 Task: Create a due date automation trigger when advanced on, on the tuesday of the week a card is due add dates not starting today at 11:00 AM.
Action: Mouse moved to (956, 291)
Screenshot: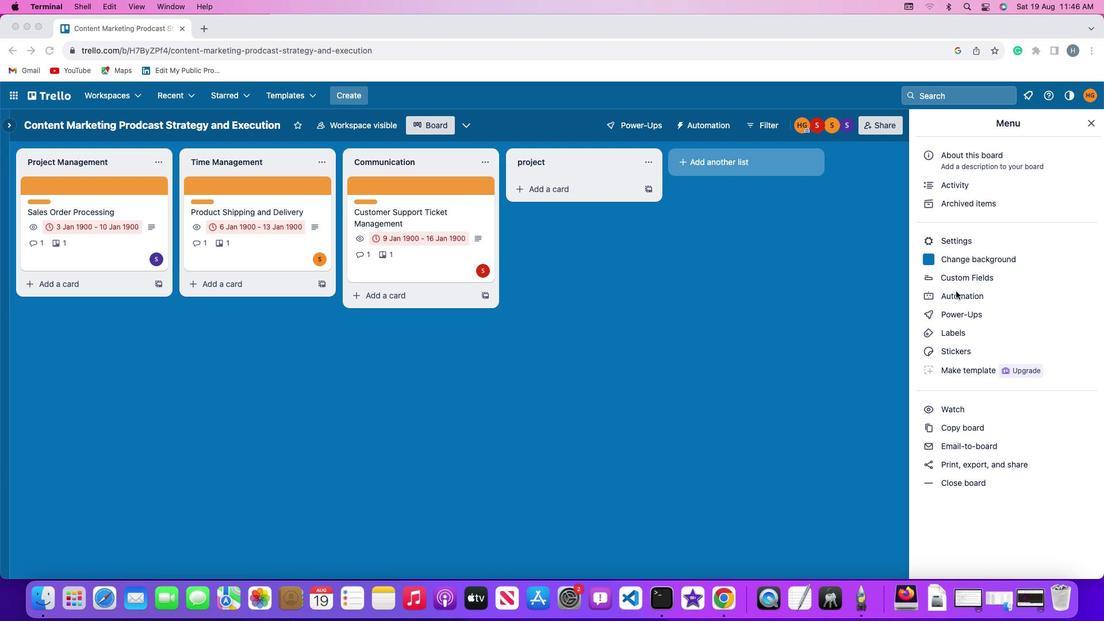 
Action: Mouse pressed left at (956, 291)
Screenshot: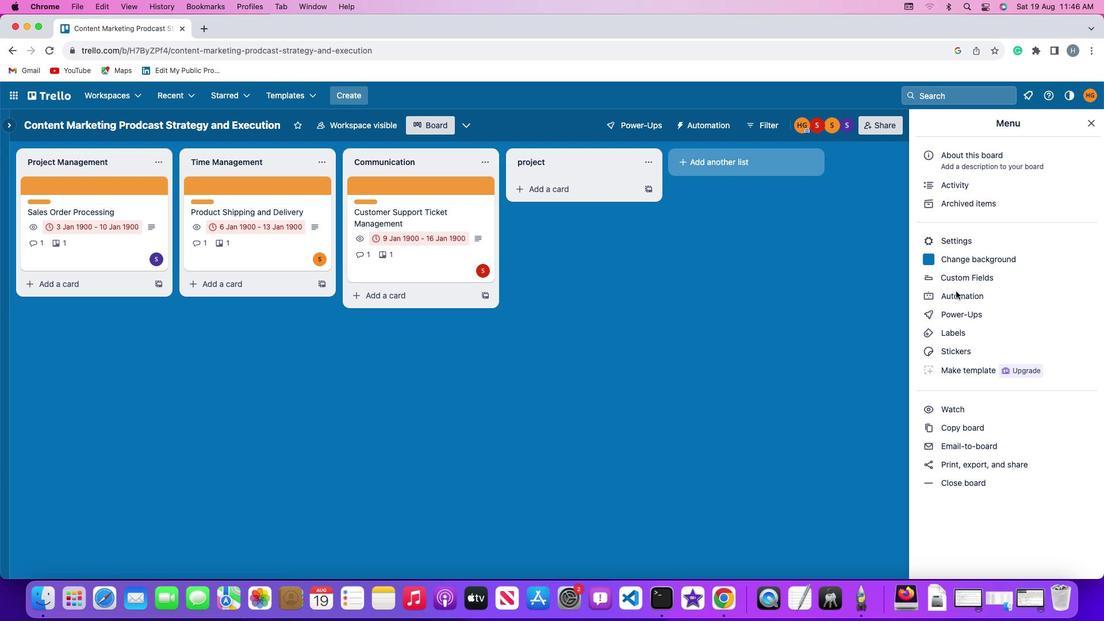 
Action: Mouse pressed left at (956, 291)
Screenshot: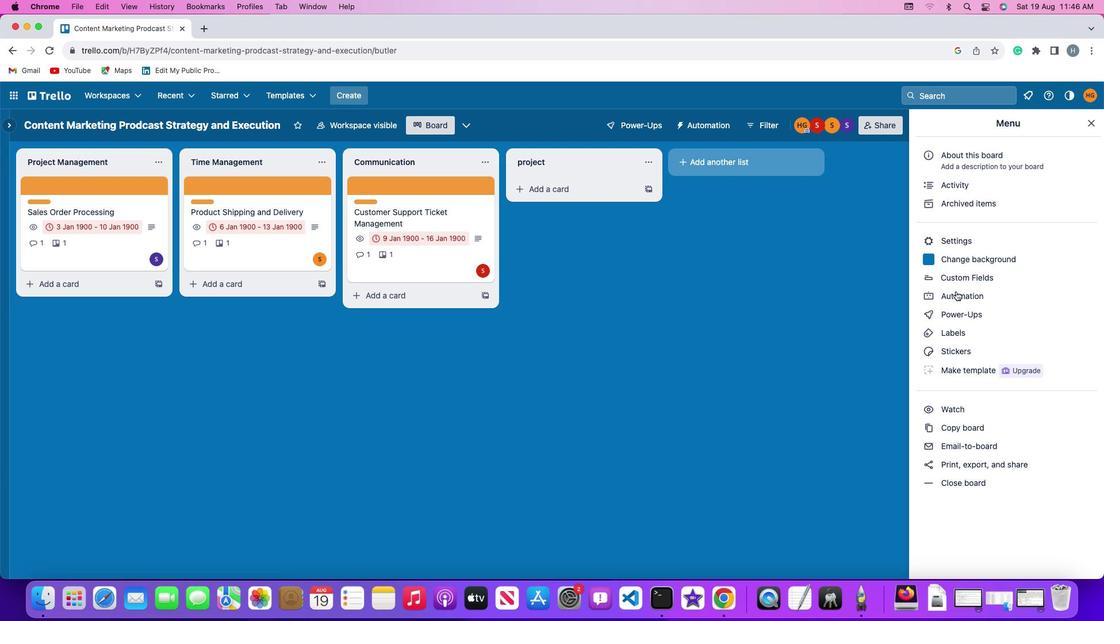 
Action: Mouse moved to (54, 272)
Screenshot: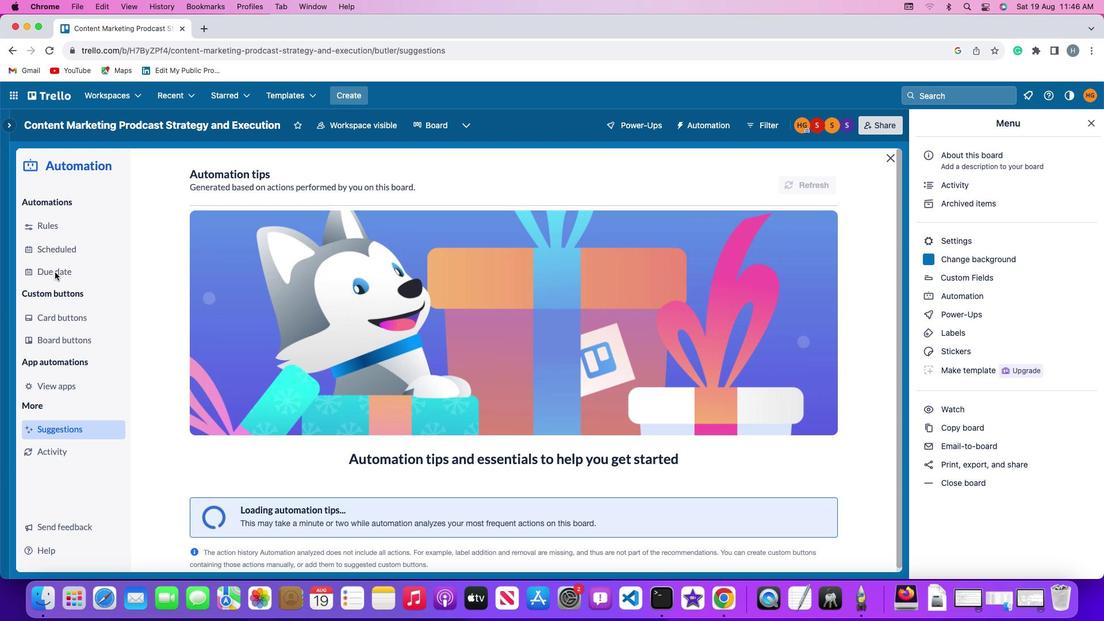 
Action: Mouse pressed left at (54, 272)
Screenshot: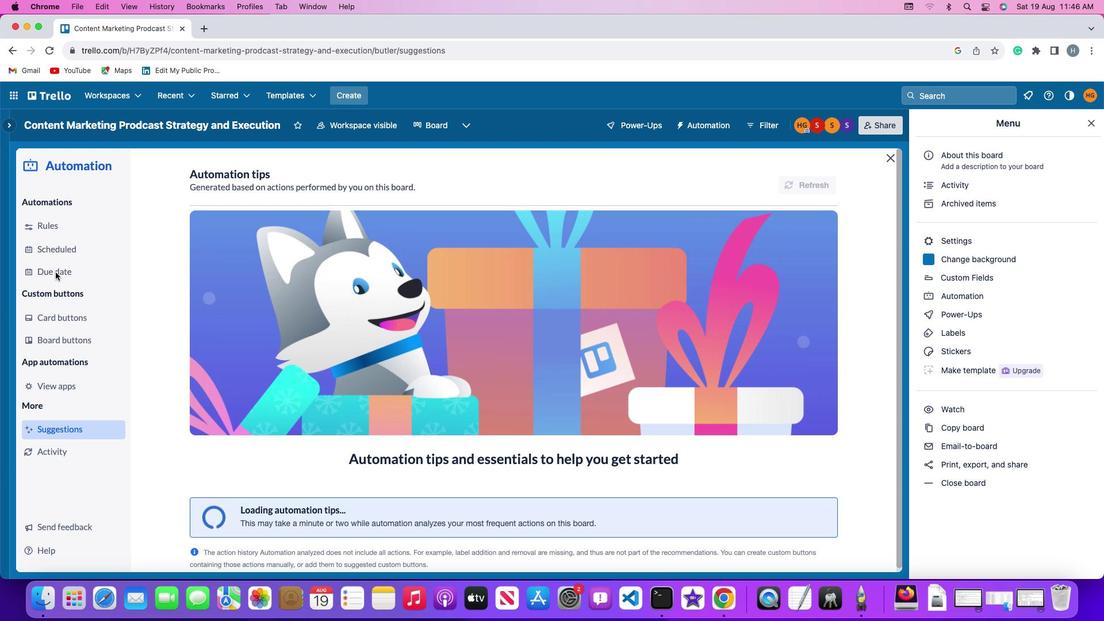
Action: Mouse moved to (767, 176)
Screenshot: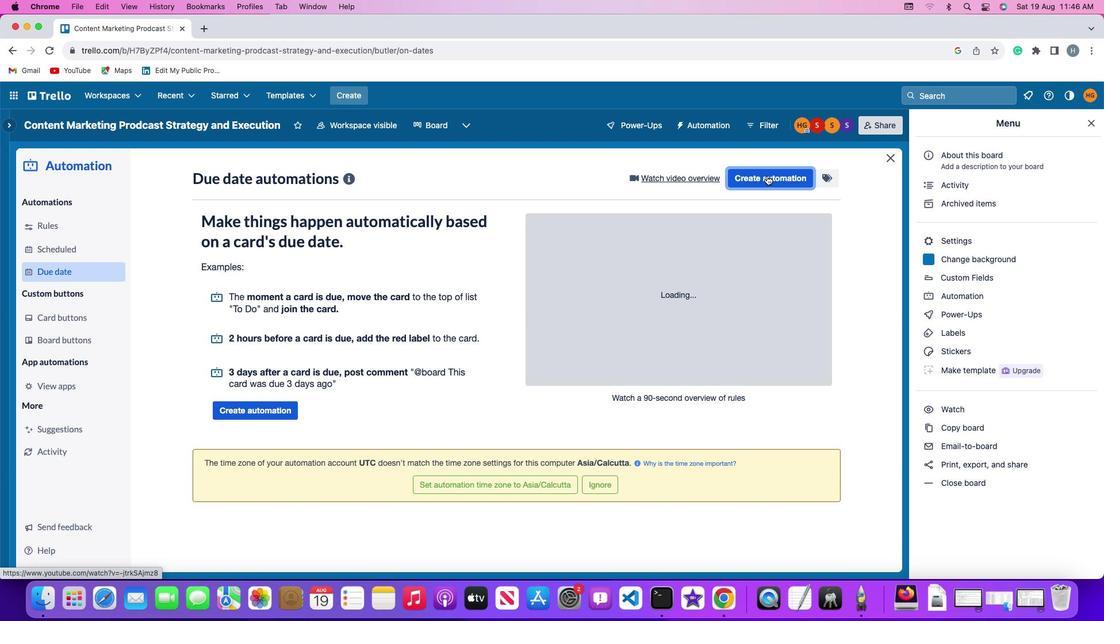 
Action: Mouse pressed left at (767, 176)
Screenshot: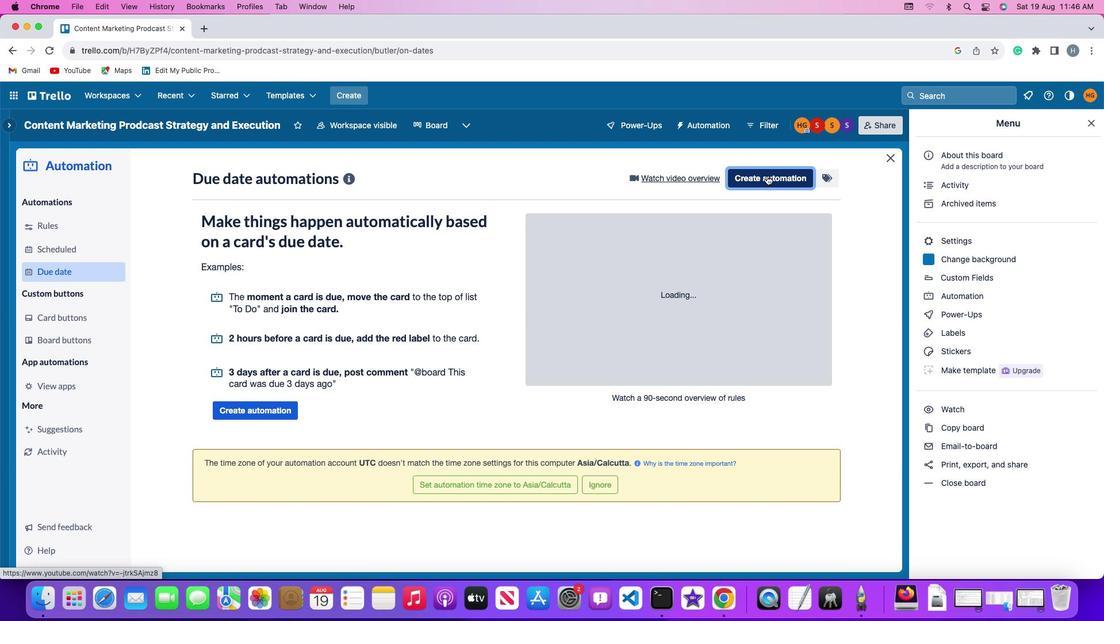 
Action: Mouse moved to (241, 283)
Screenshot: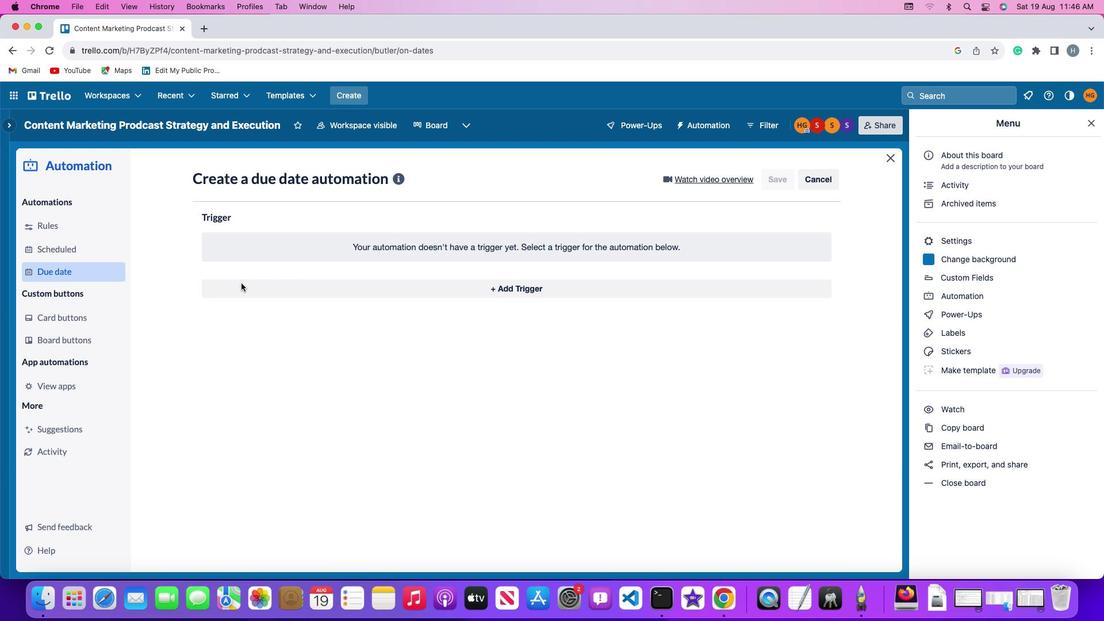 
Action: Mouse pressed left at (241, 283)
Screenshot: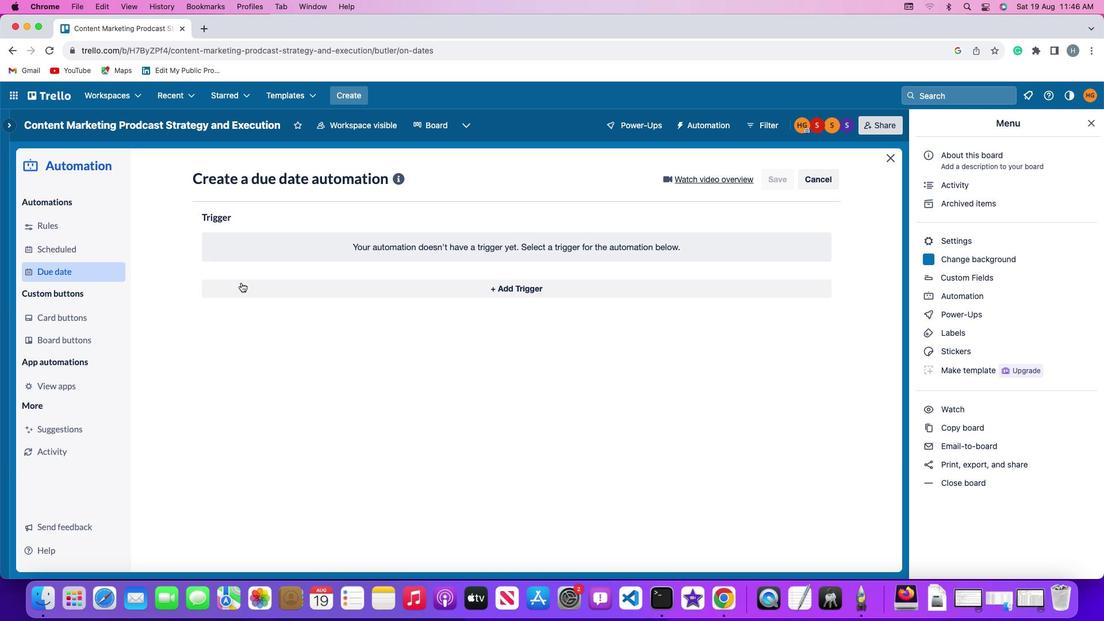 
Action: Mouse moved to (261, 497)
Screenshot: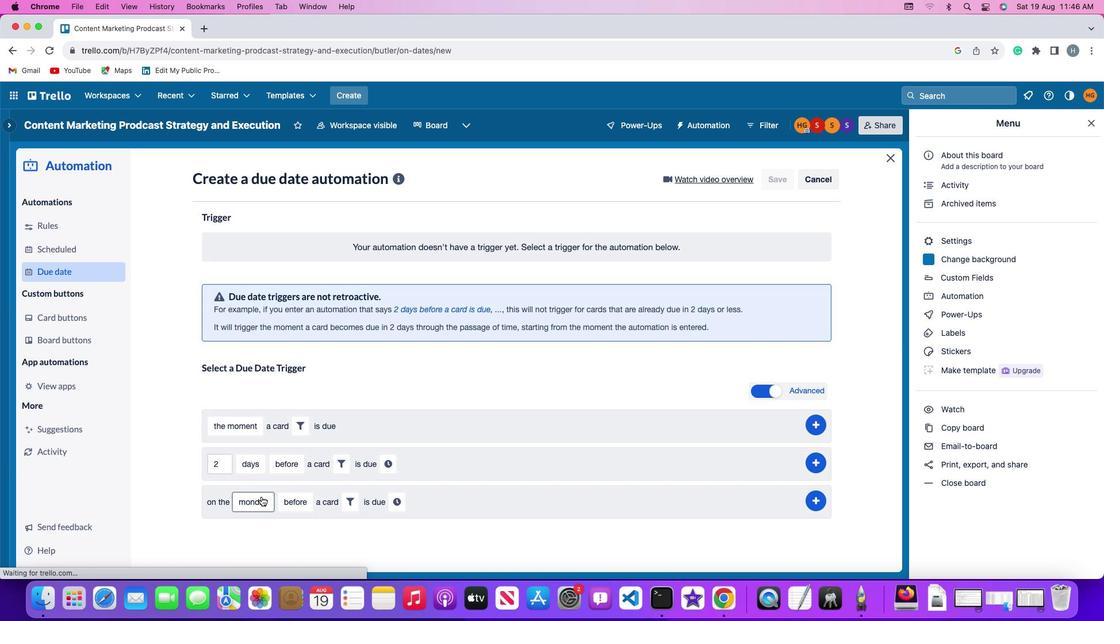 
Action: Mouse pressed left at (261, 497)
Screenshot: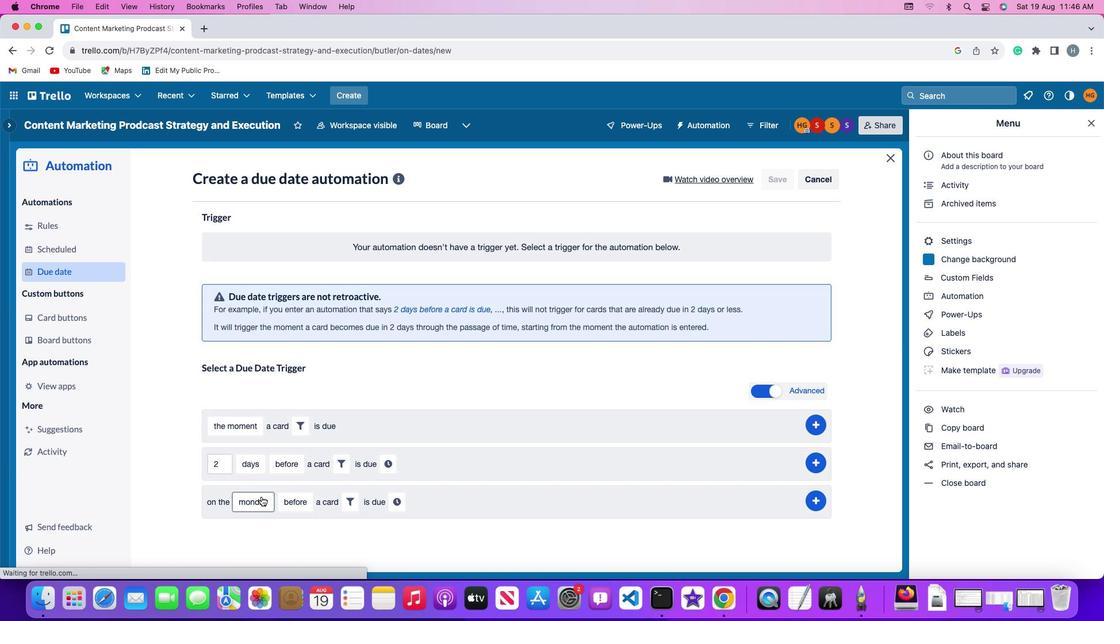 
Action: Mouse moved to (282, 361)
Screenshot: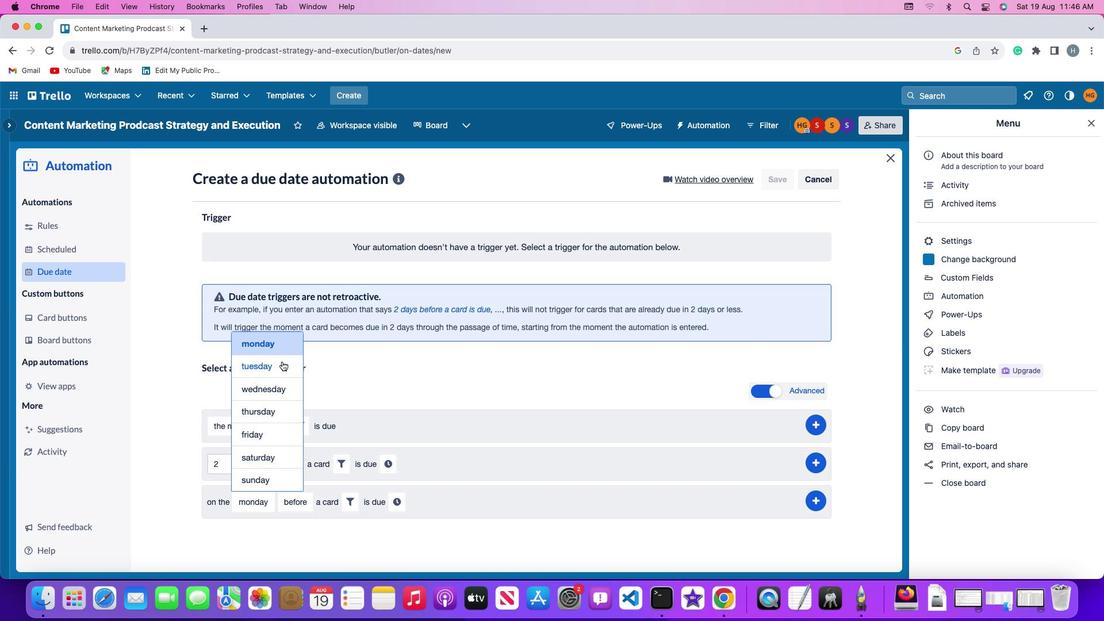 
Action: Mouse pressed left at (282, 361)
Screenshot: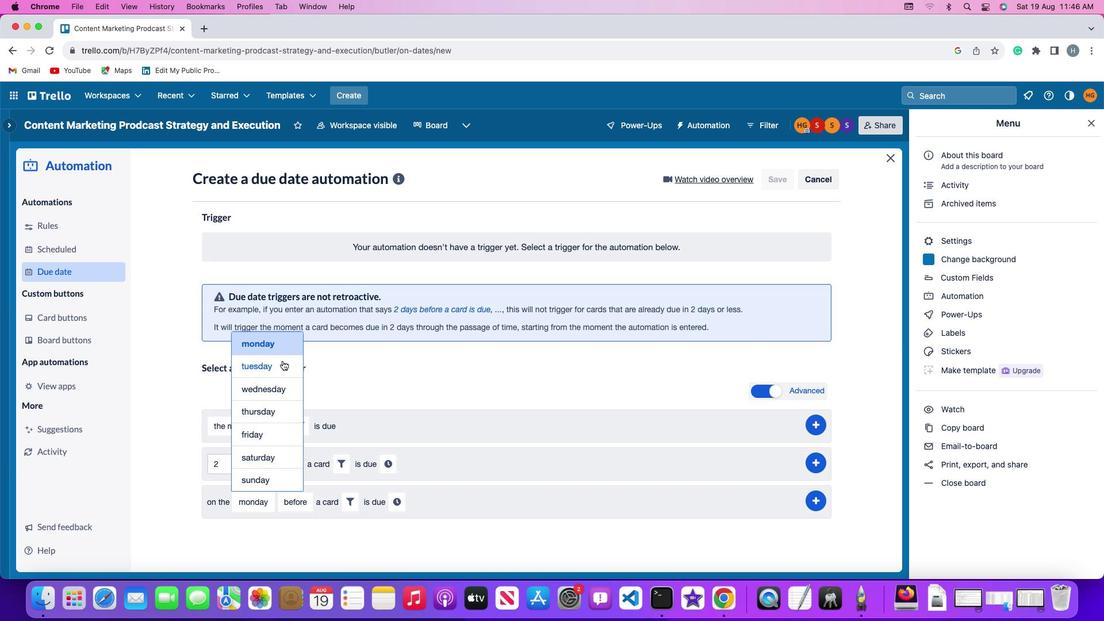 
Action: Mouse moved to (294, 496)
Screenshot: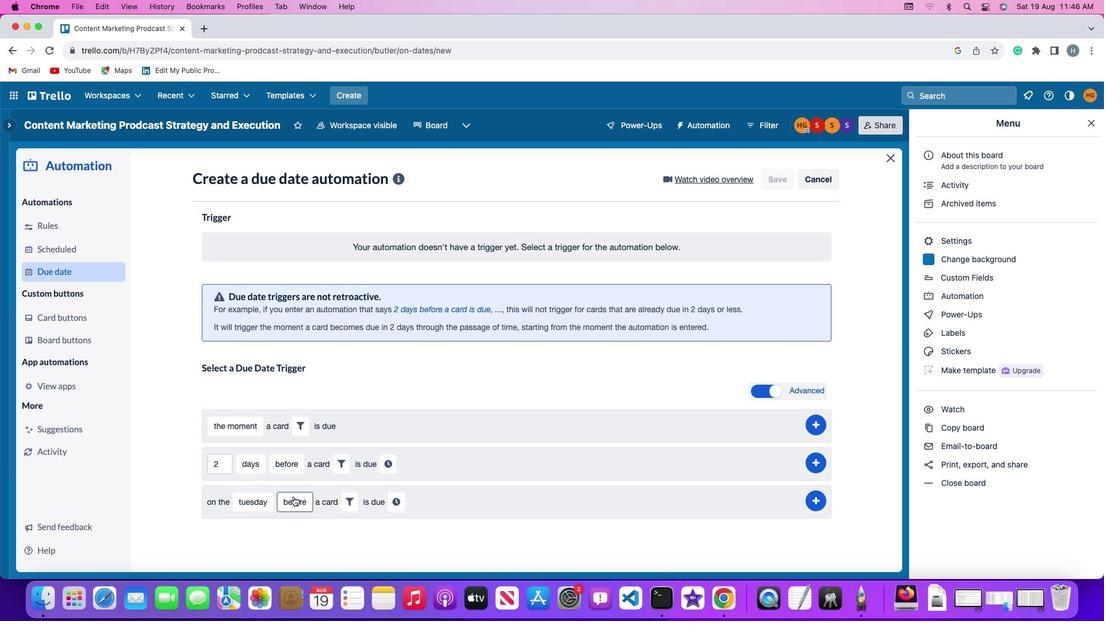 
Action: Mouse pressed left at (294, 496)
Screenshot: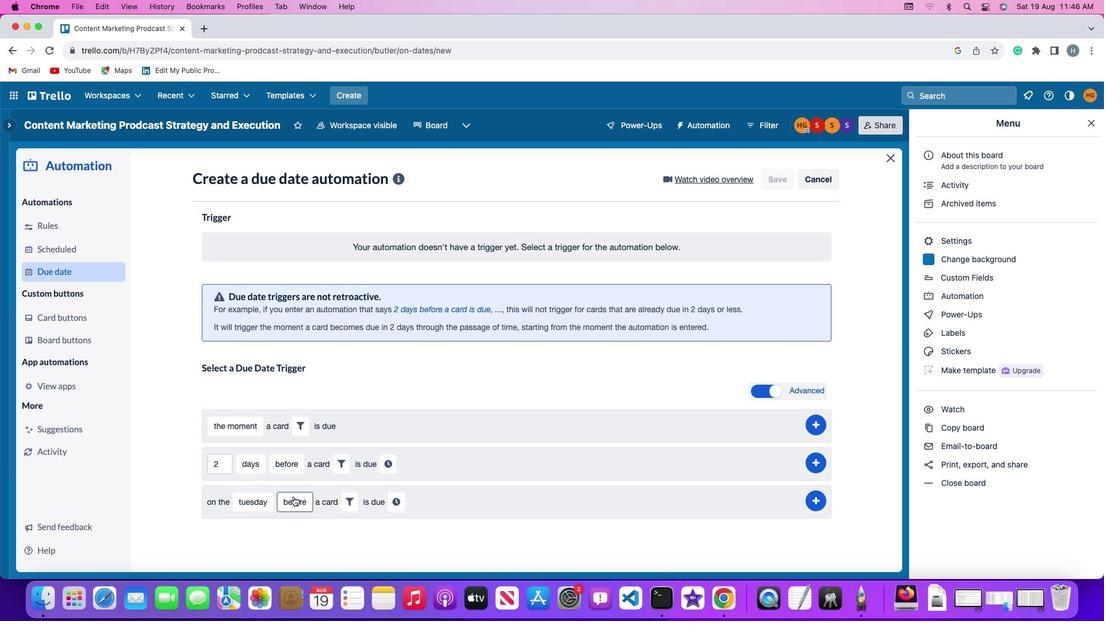 
Action: Mouse moved to (308, 460)
Screenshot: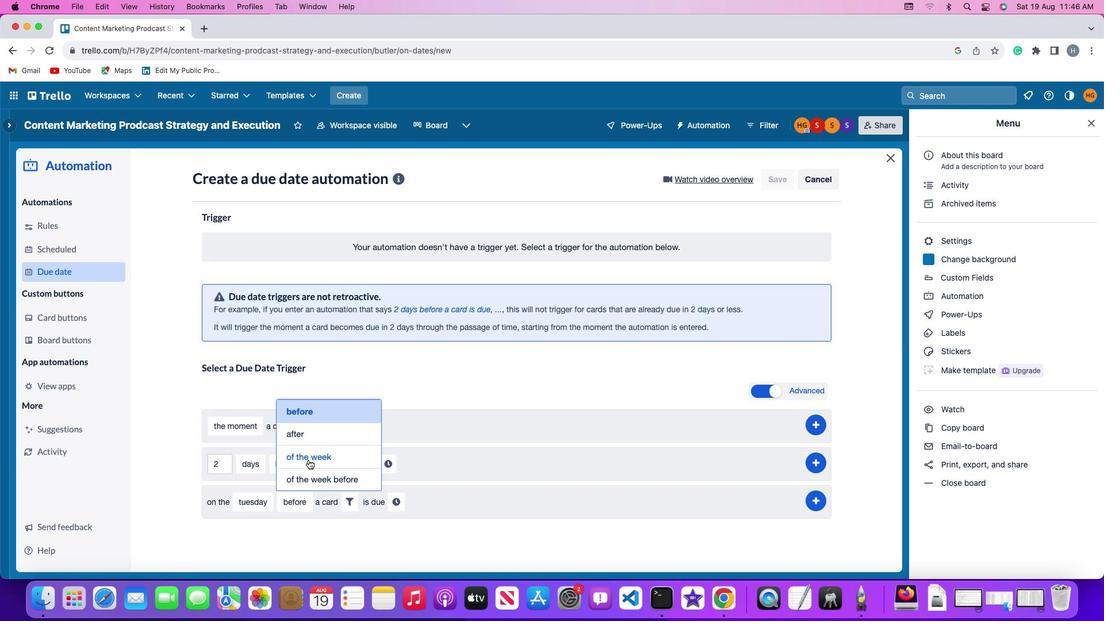 
Action: Mouse pressed left at (308, 460)
Screenshot: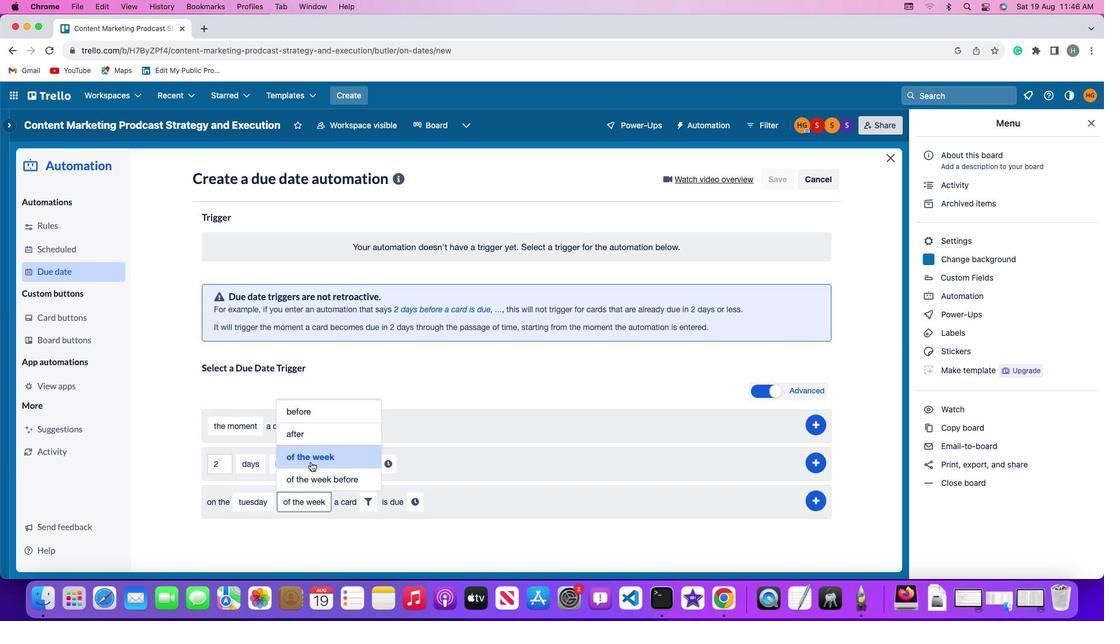 
Action: Mouse moved to (369, 500)
Screenshot: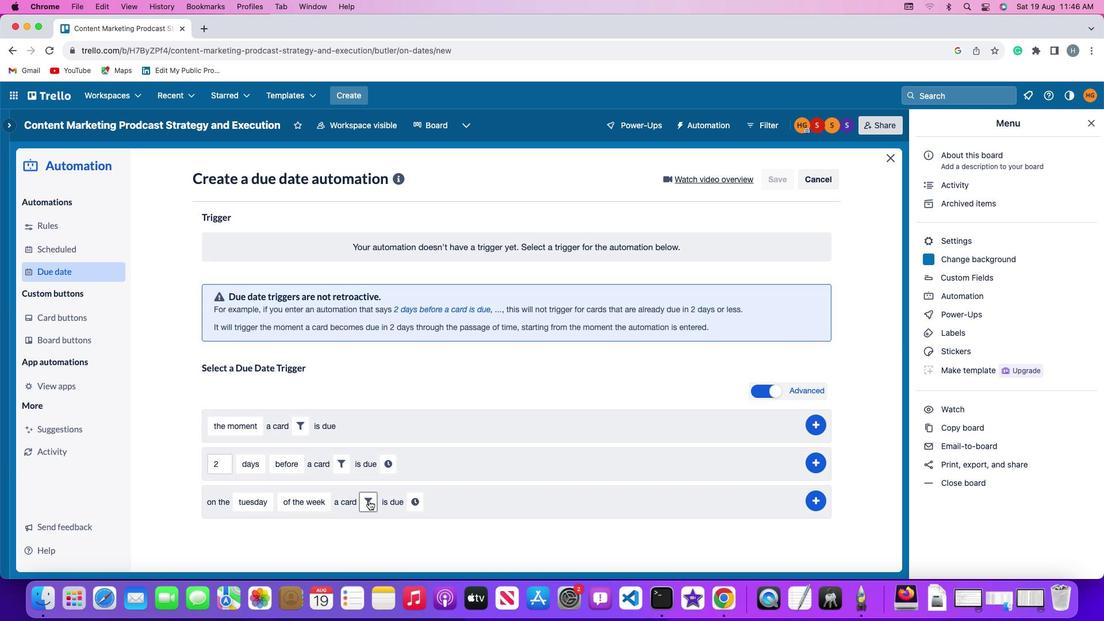 
Action: Mouse pressed left at (369, 500)
Screenshot: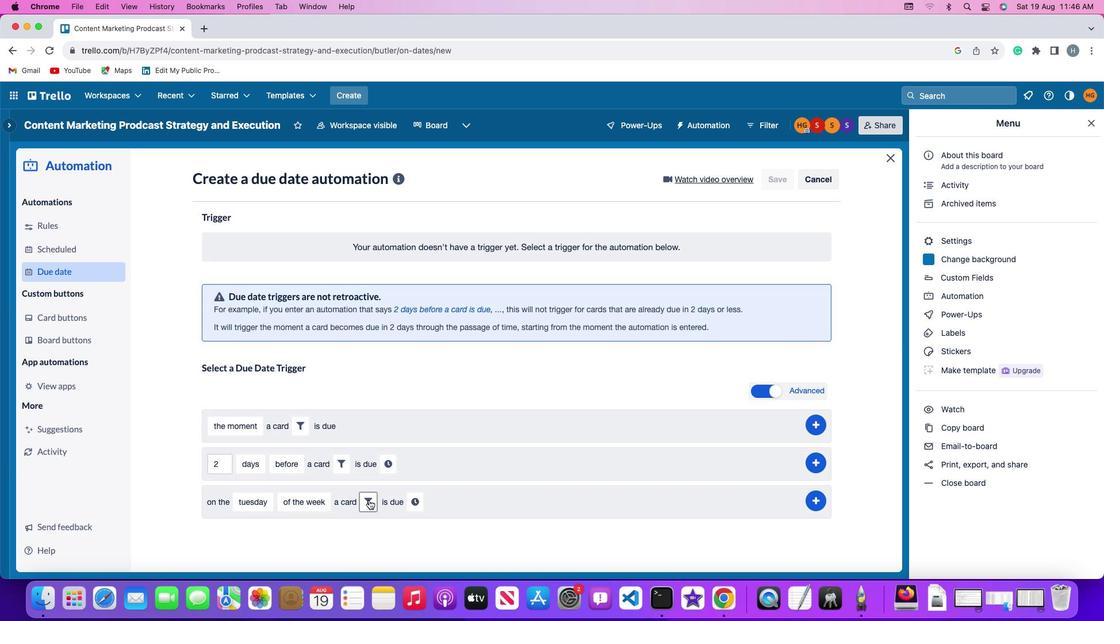 
Action: Mouse moved to (426, 532)
Screenshot: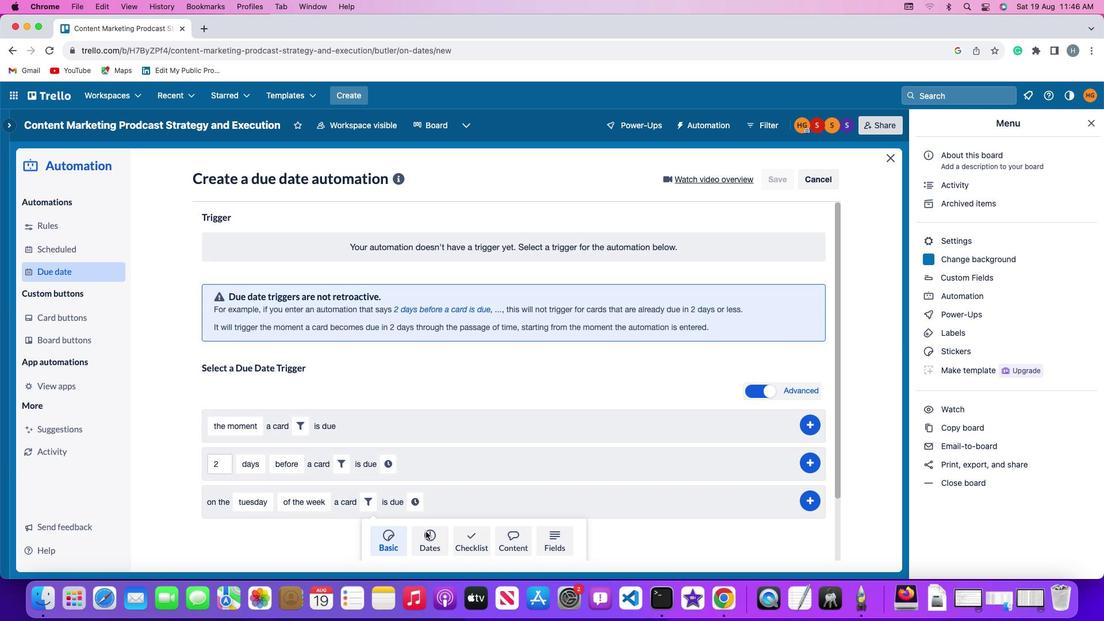 
Action: Mouse pressed left at (426, 532)
Screenshot: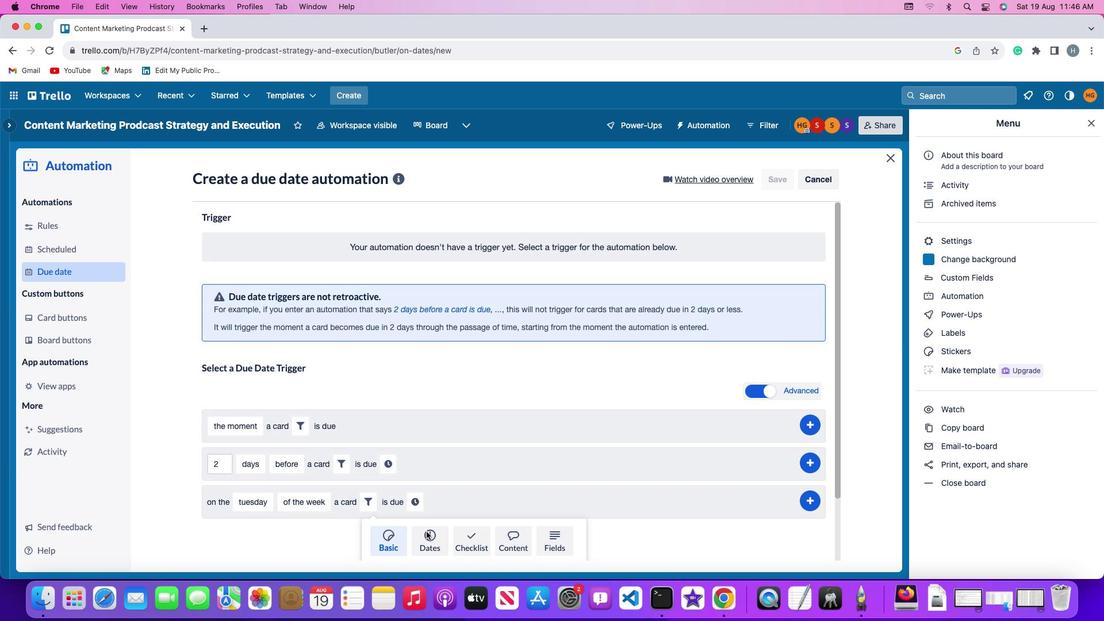 
Action: Mouse moved to (300, 529)
Screenshot: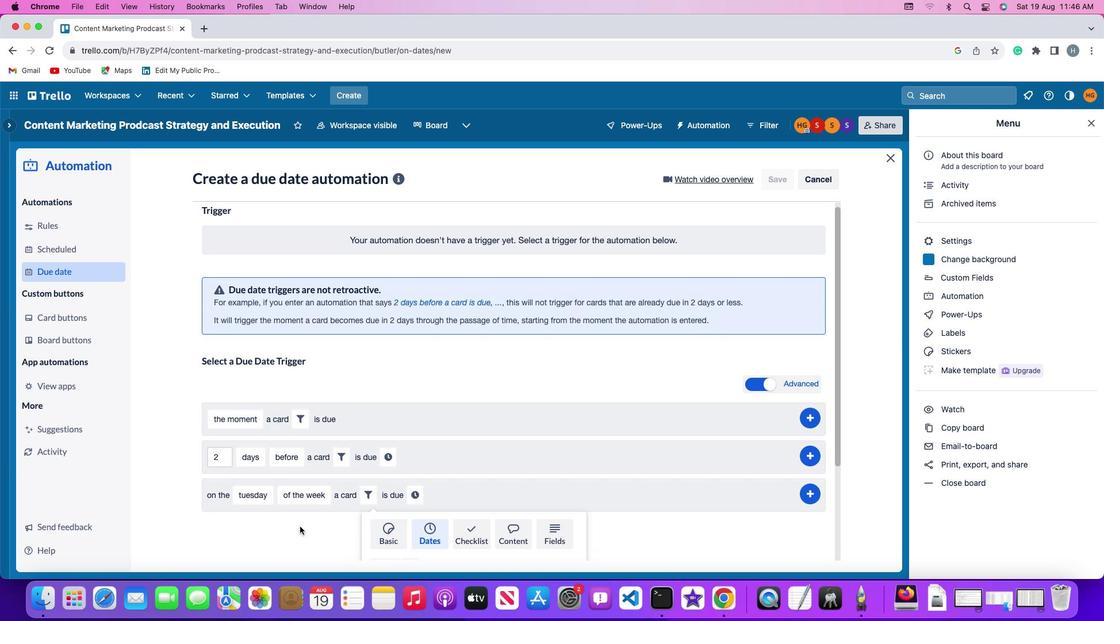 
Action: Mouse scrolled (300, 529) with delta (0, 0)
Screenshot: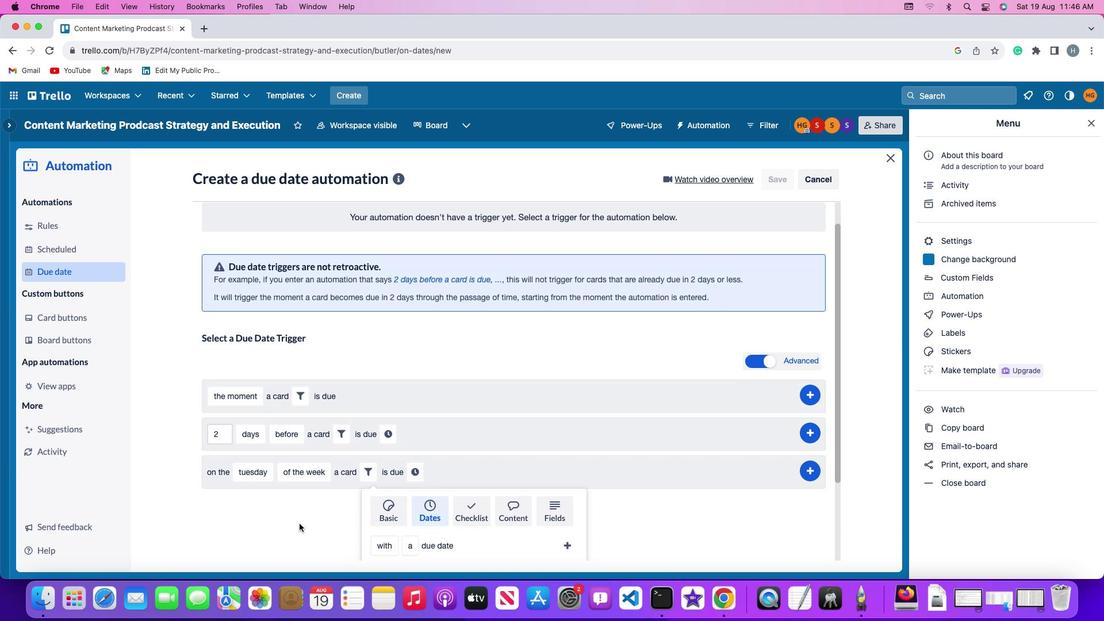 
Action: Mouse scrolled (300, 529) with delta (0, 0)
Screenshot: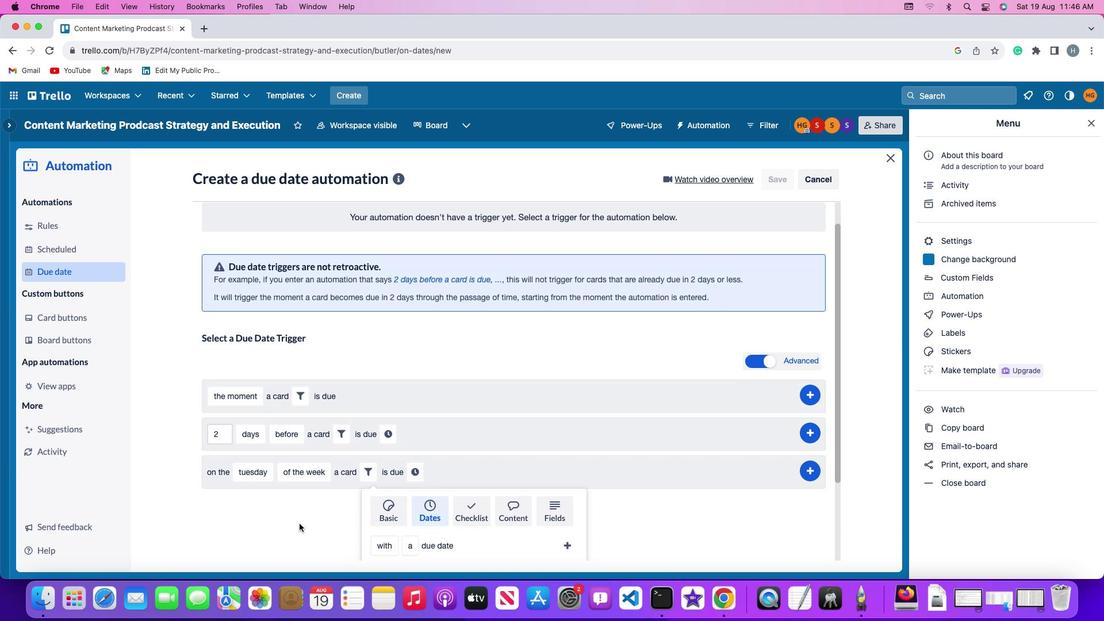 
Action: Mouse scrolled (300, 529) with delta (0, -1)
Screenshot: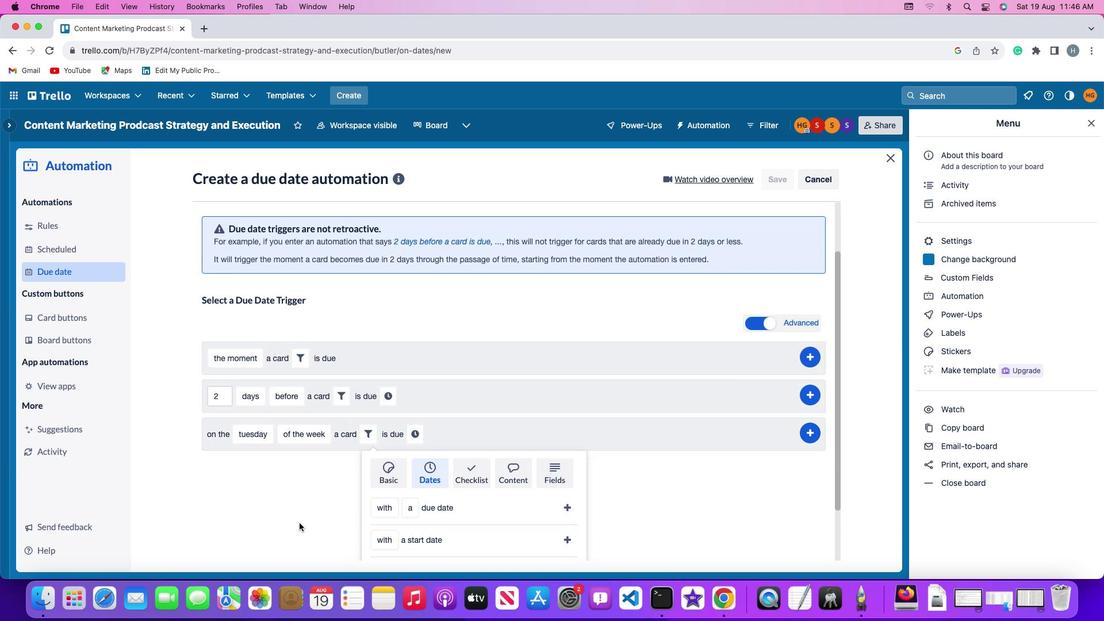 
Action: Mouse scrolled (300, 529) with delta (0, -2)
Screenshot: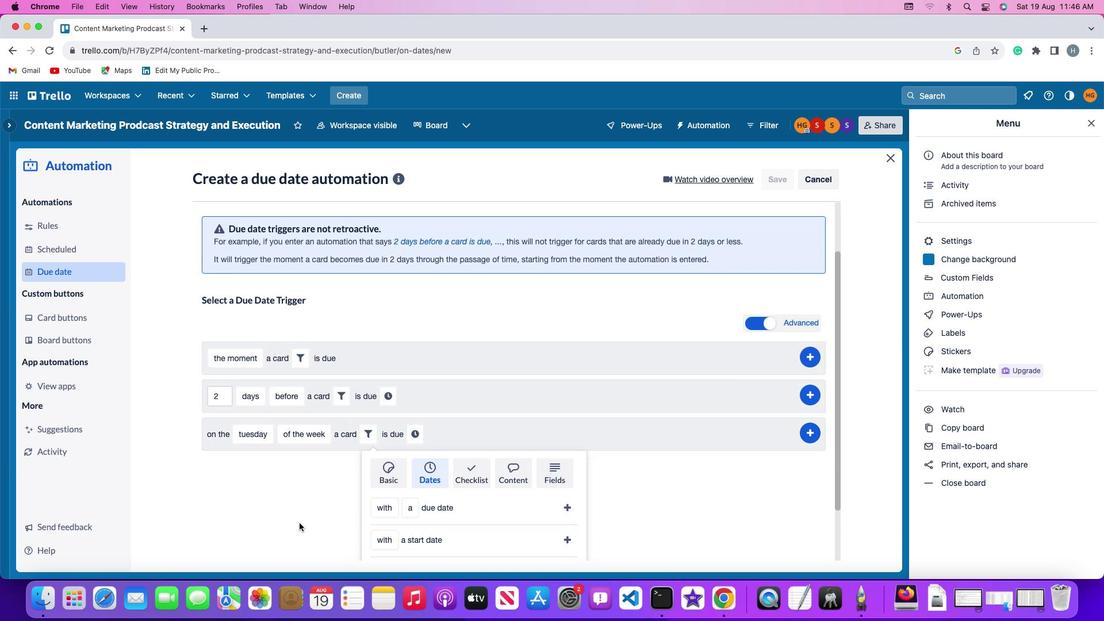 
Action: Mouse moved to (300, 527)
Screenshot: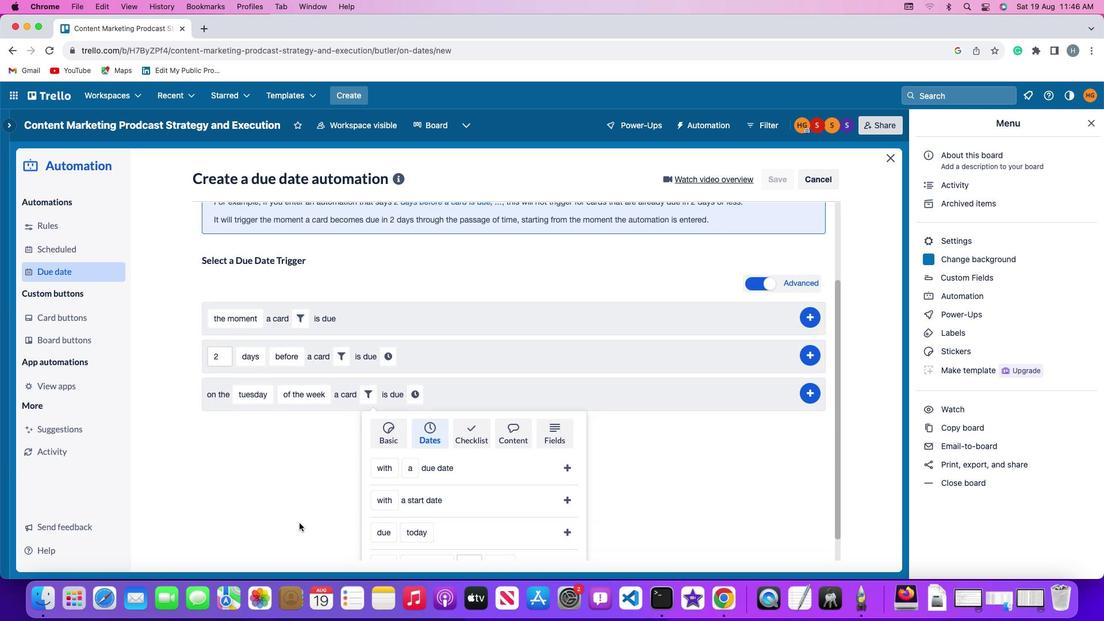 
Action: Mouse scrolled (300, 527) with delta (0, -3)
Screenshot: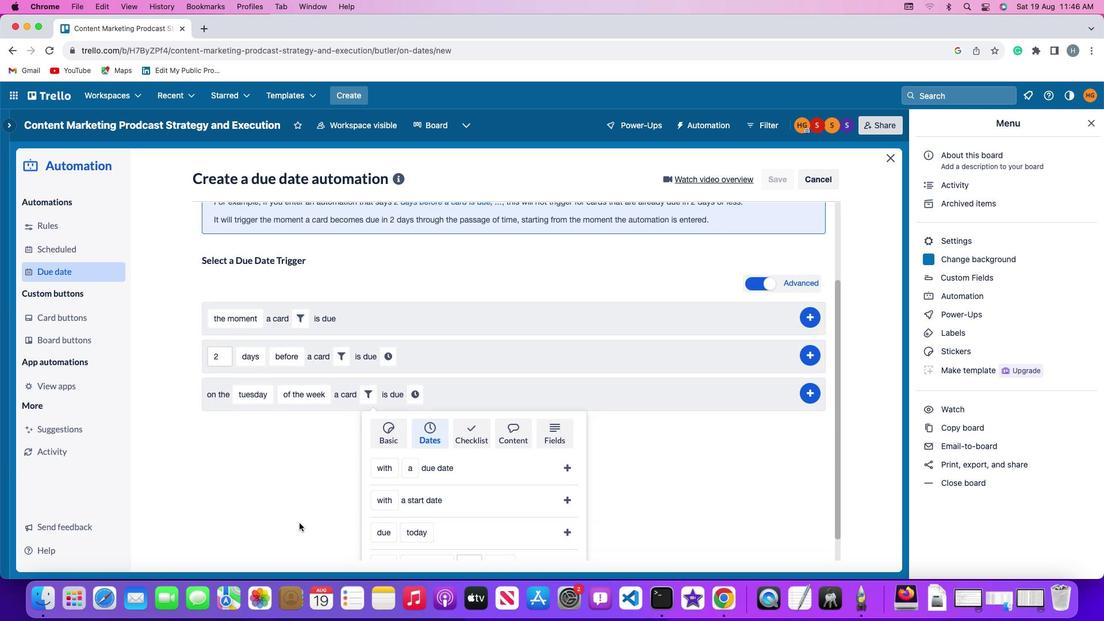 
Action: Mouse moved to (387, 509)
Screenshot: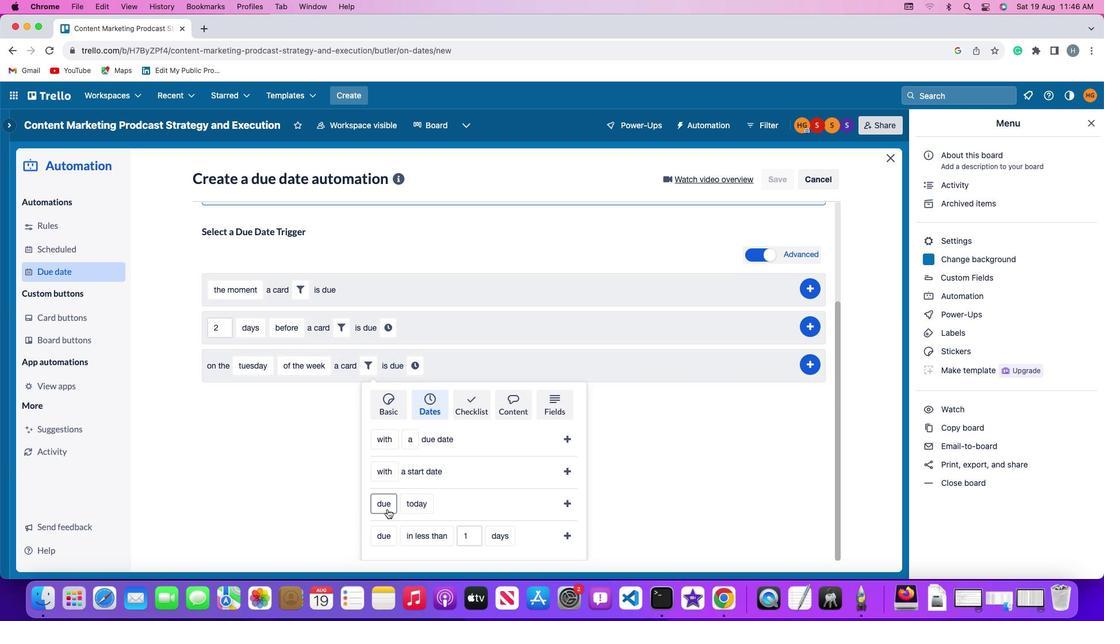 
Action: Mouse pressed left at (387, 509)
Screenshot: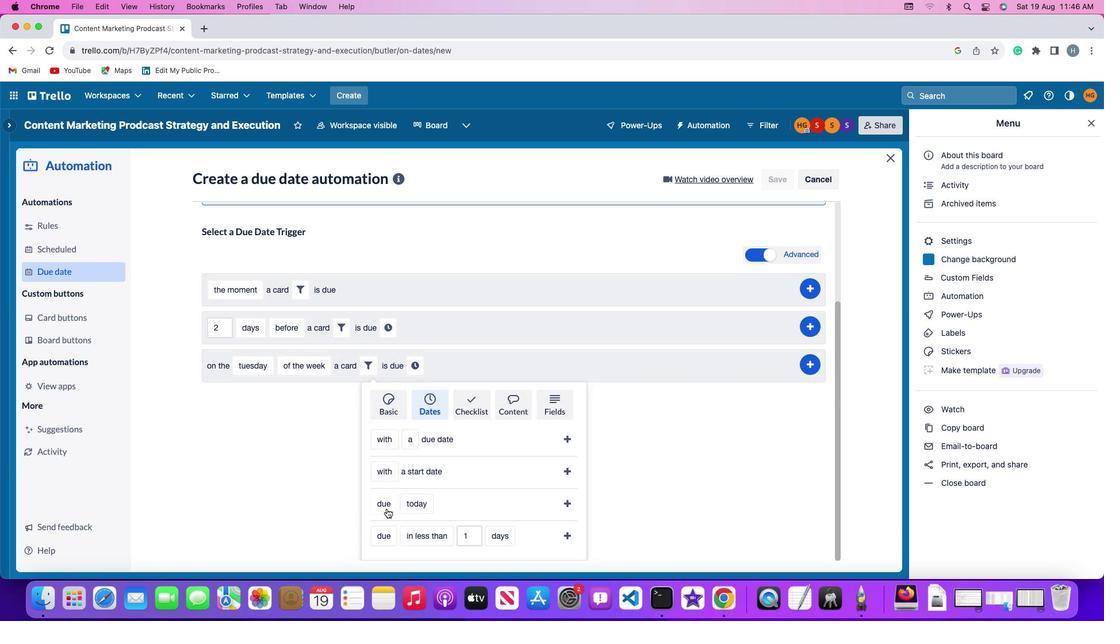 
Action: Mouse moved to (391, 482)
Screenshot: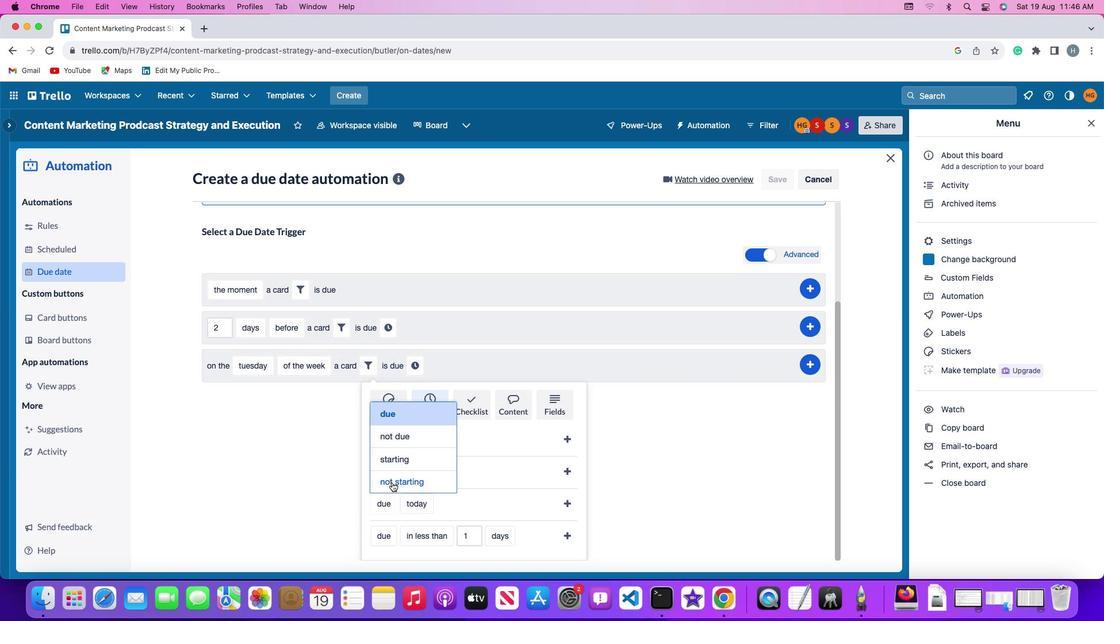 
Action: Mouse pressed left at (391, 482)
Screenshot: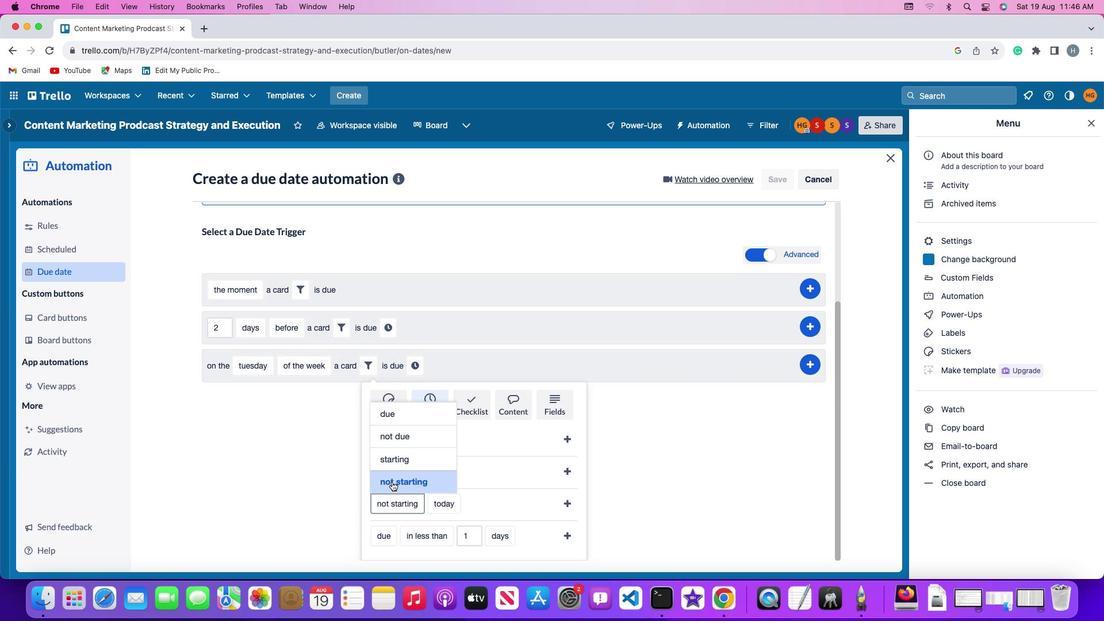 
Action: Mouse moved to (440, 499)
Screenshot: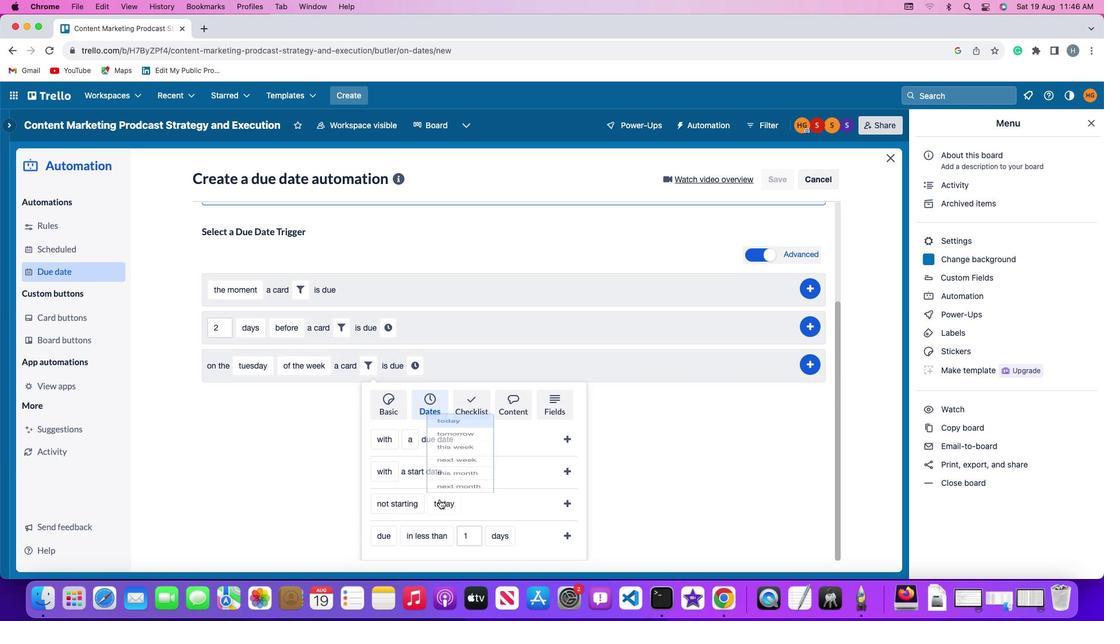 
Action: Mouse pressed left at (440, 499)
Screenshot: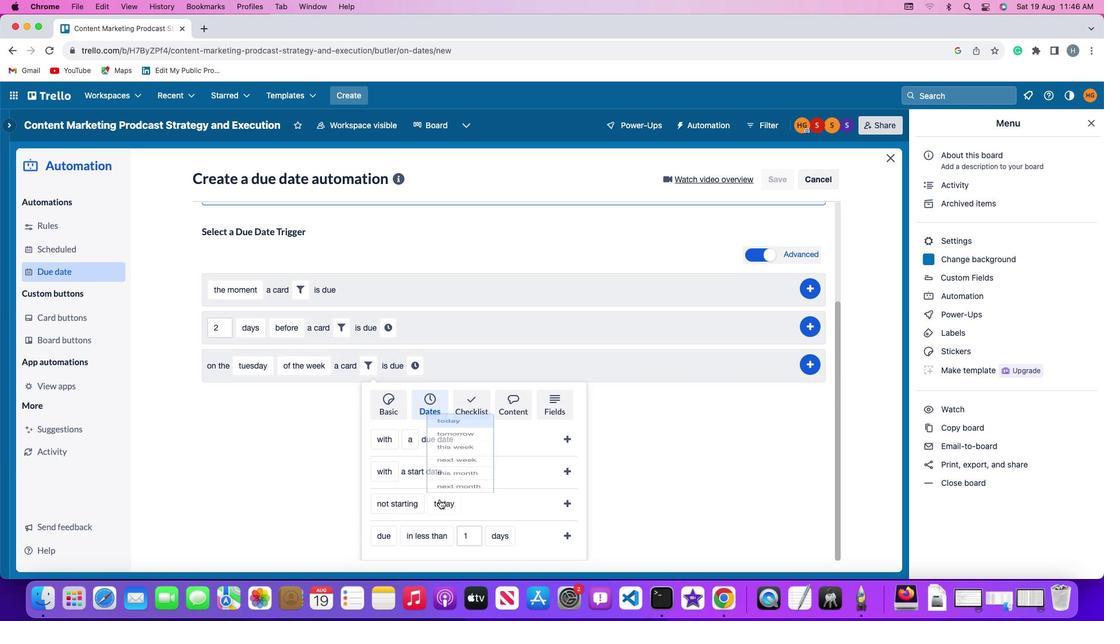 
Action: Mouse moved to (449, 365)
Screenshot: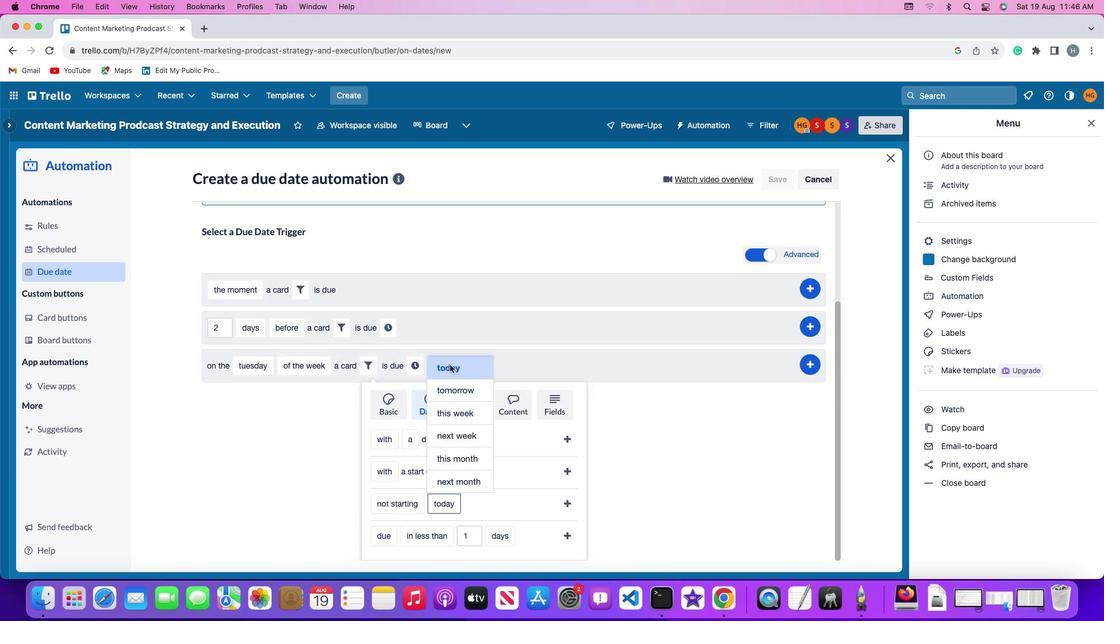 
Action: Mouse pressed left at (449, 365)
Screenshot: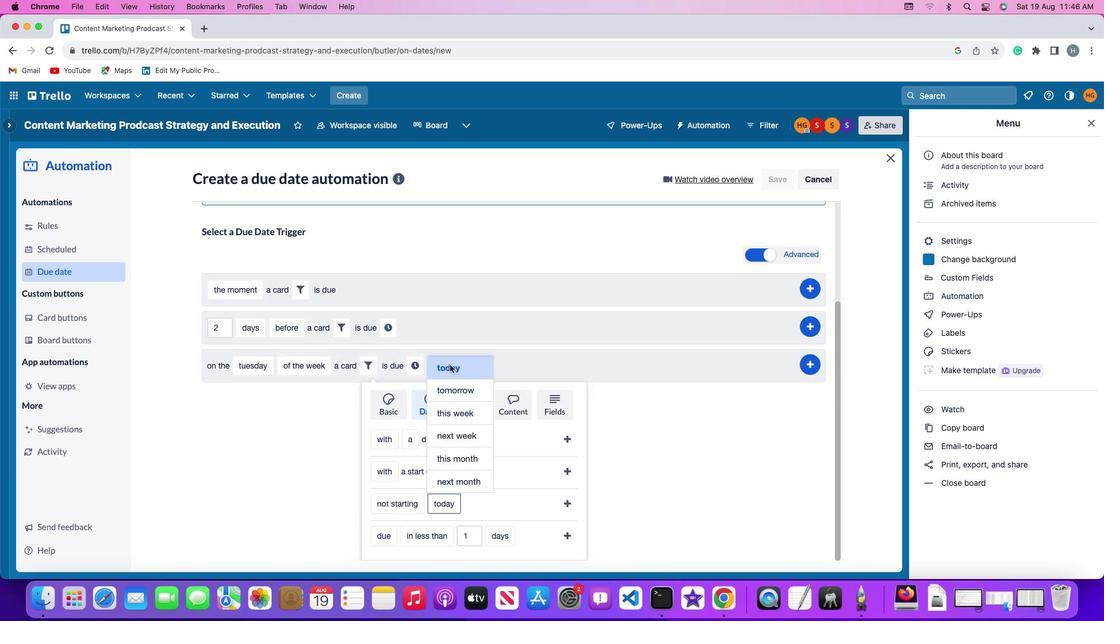
Action: Mouse moved to (570, 498)
Screenshot: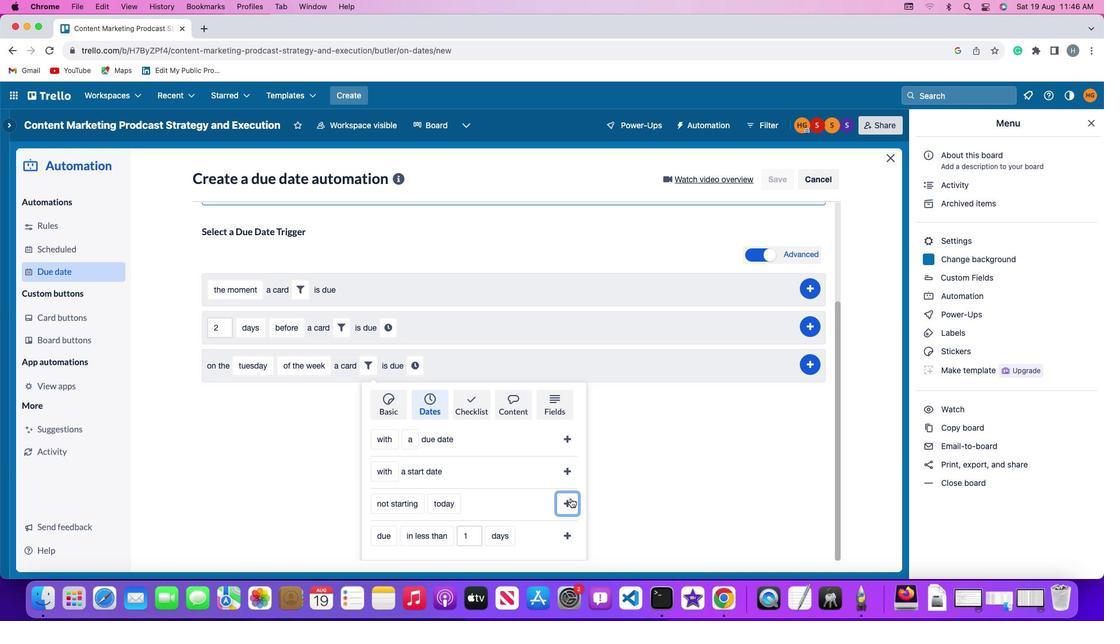 
Action: Mouse pressed left at (570, 498)
Screenshot: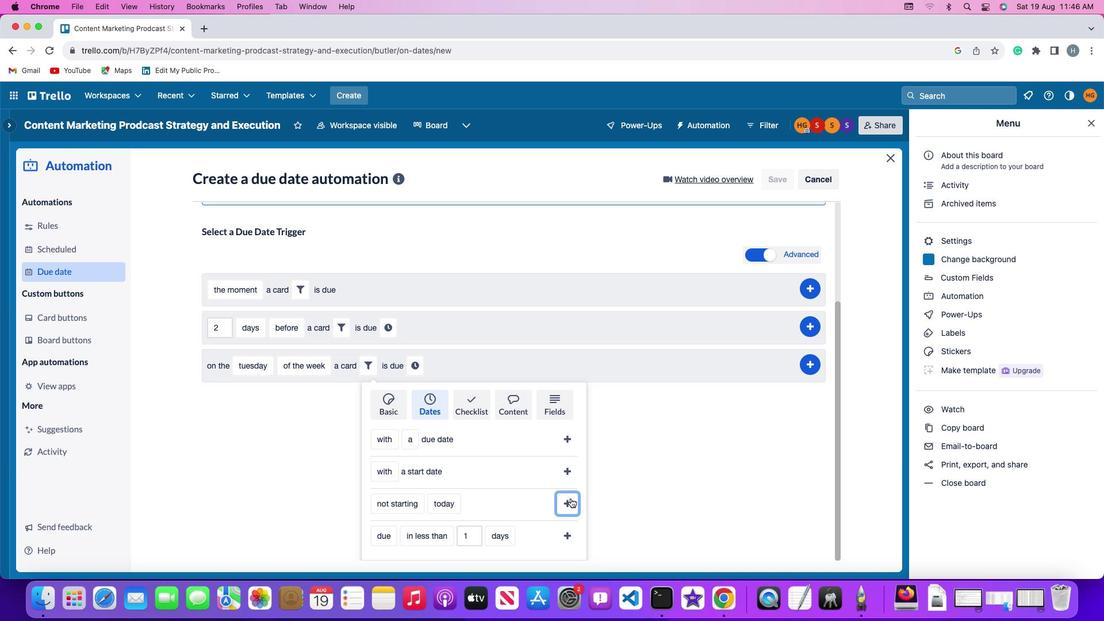 
Action: Mouse moved to (506, 499)
Screenshot: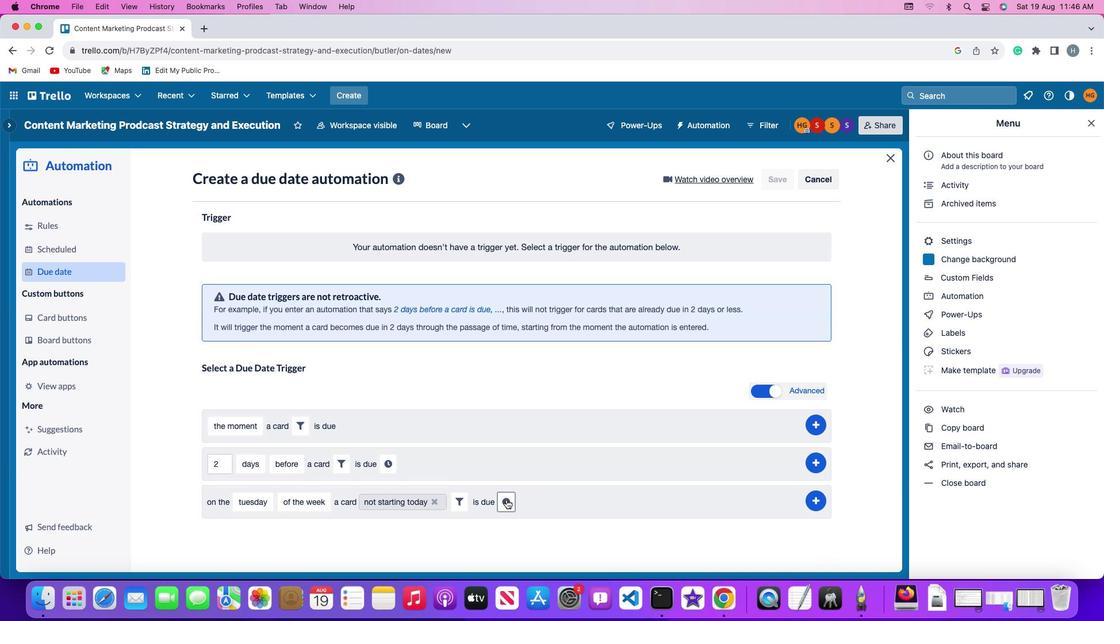 
Action: Mouse pressed left at (506, 499)
Screenshot: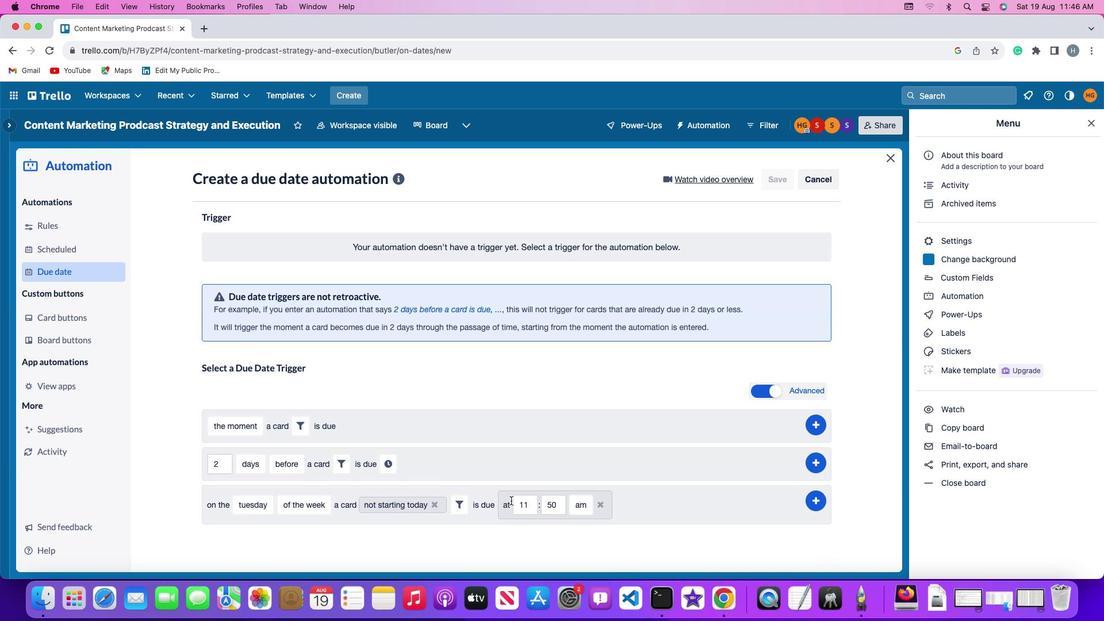 
Action: Mouse moved to (536, 504)
Screenshot: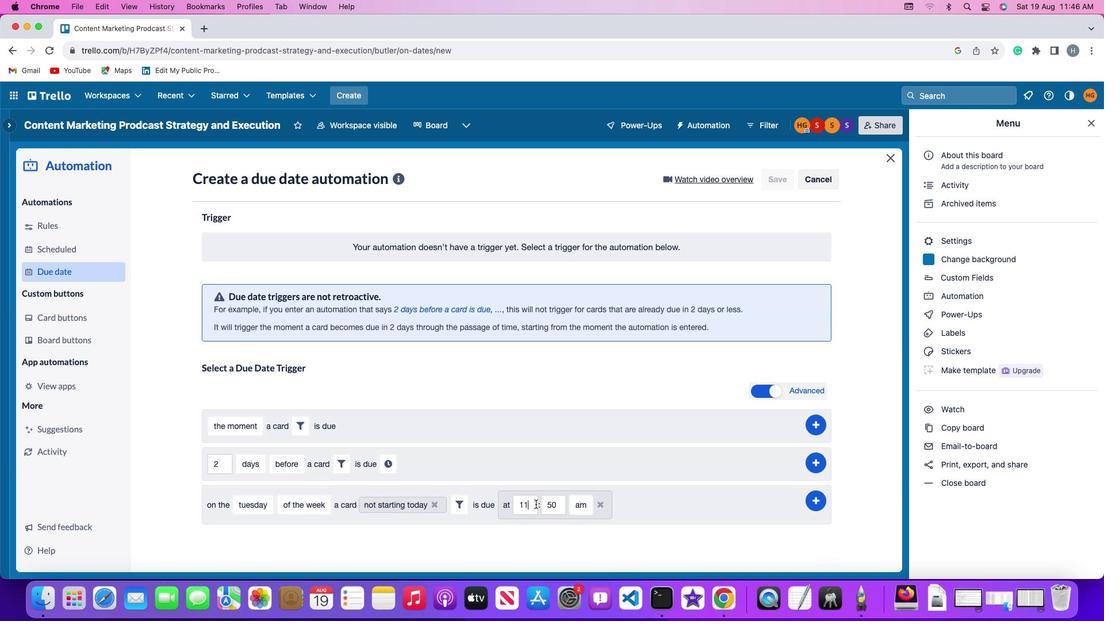 
Action: Mouse pressed left at (536, 504)
Screenshot: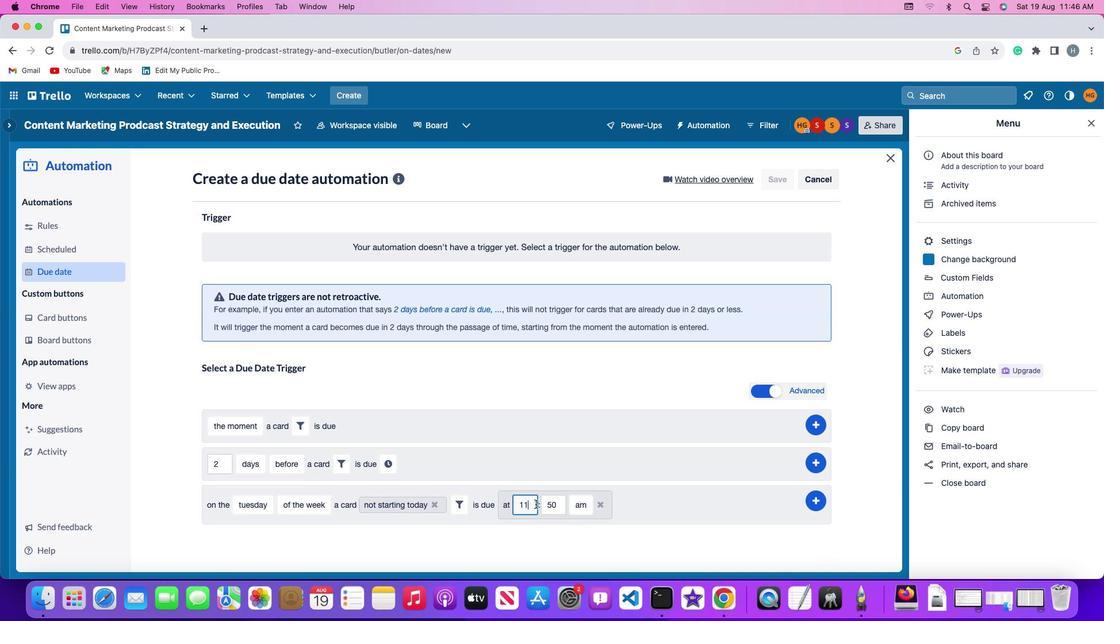 
Action: Key pressed Key.backspace'1'
Screenshot: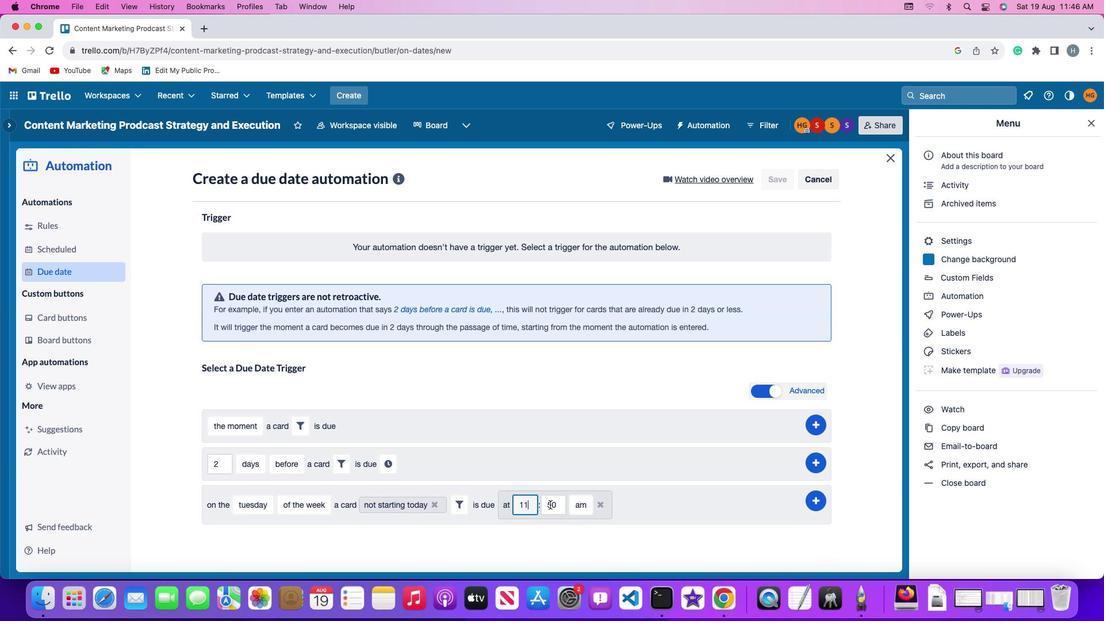 
Action: Mouse moved to (561, 506)
Screenshot: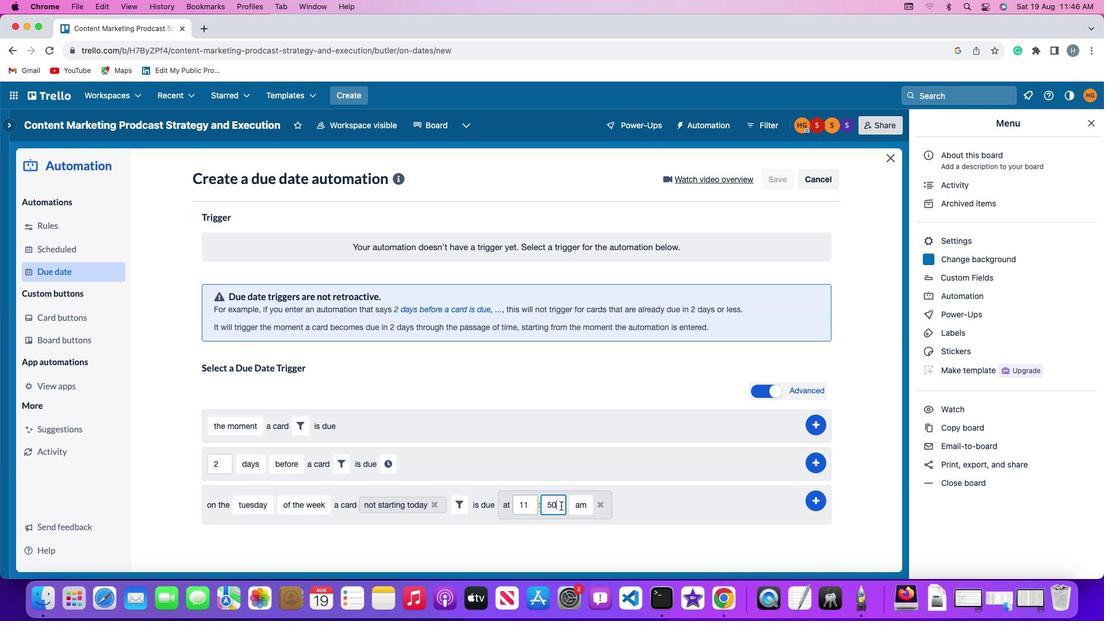 
Action: Mouse pressed left at (561, 506)
Screenshot: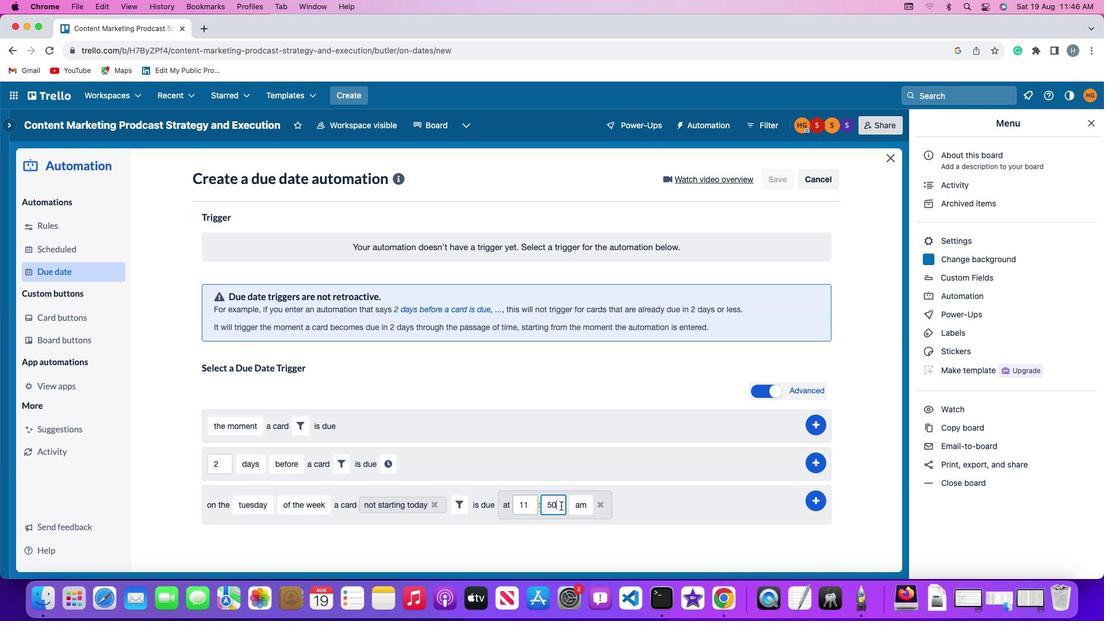 
Action: Mouse moved to (561, 506)
Screenshot: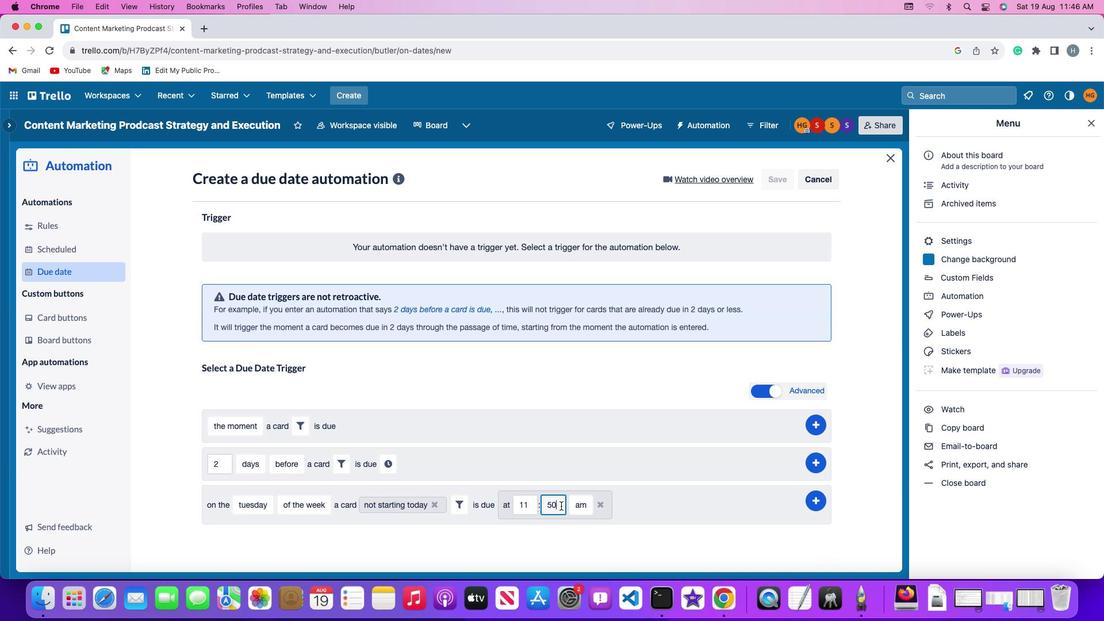 
Action: Key pressed Key.backspaceKey.backspace
Screenshot: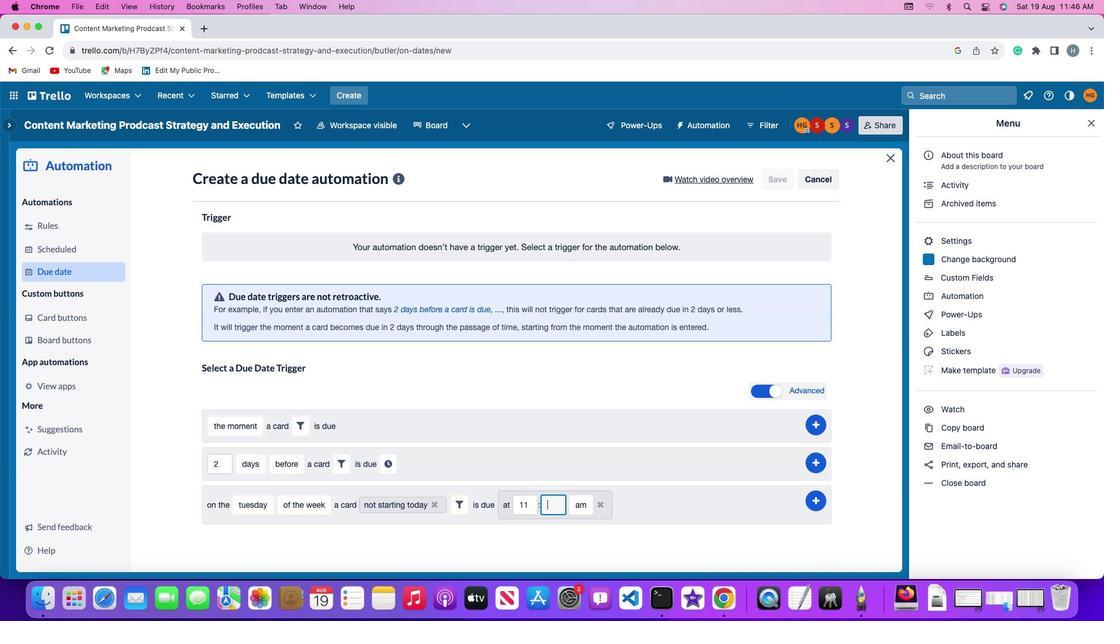 
Action: Mouse moved to (561, 505)
Screenshot: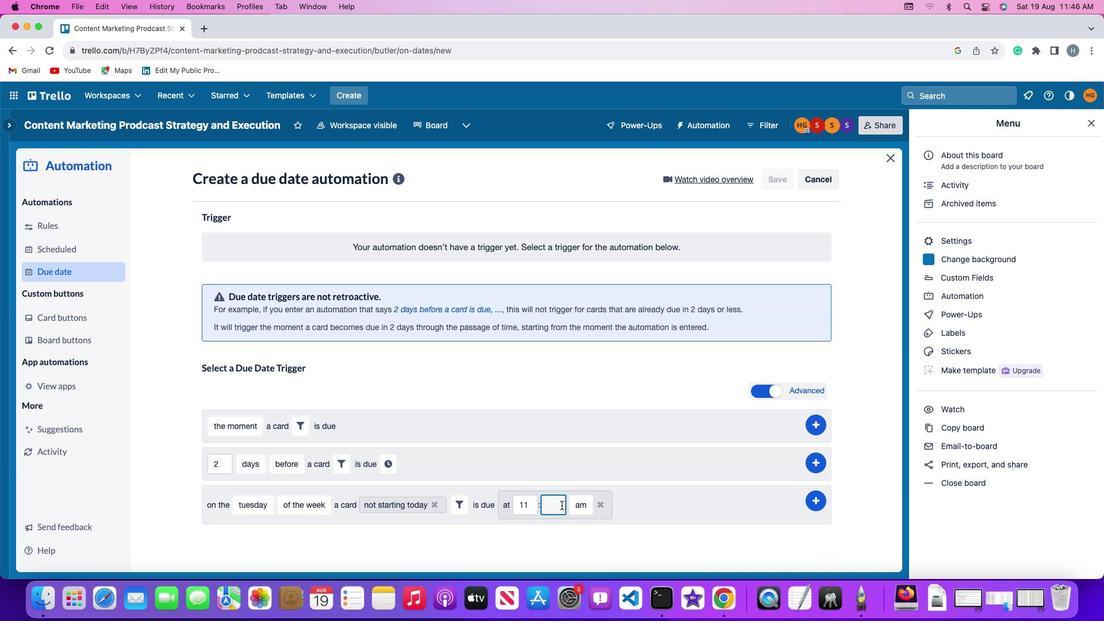 
Action: Key pressed '0''0'
Screenshot: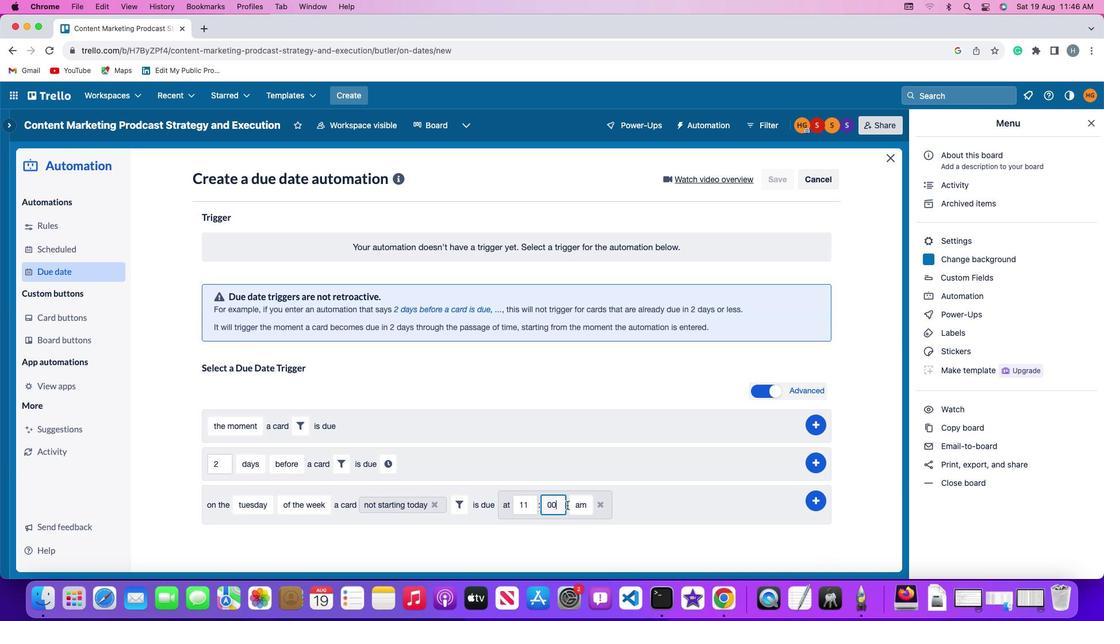 
Action: Mouse moved to (585, 505)
Screenshot: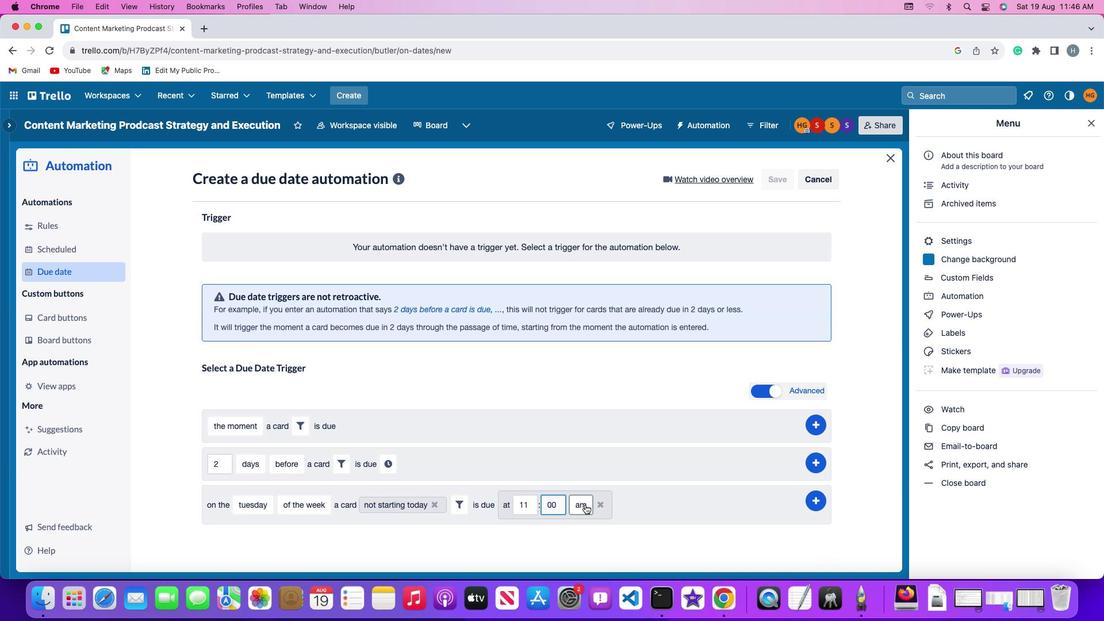 
Action: Mouse pressed left at (585, 505)
Screenshot: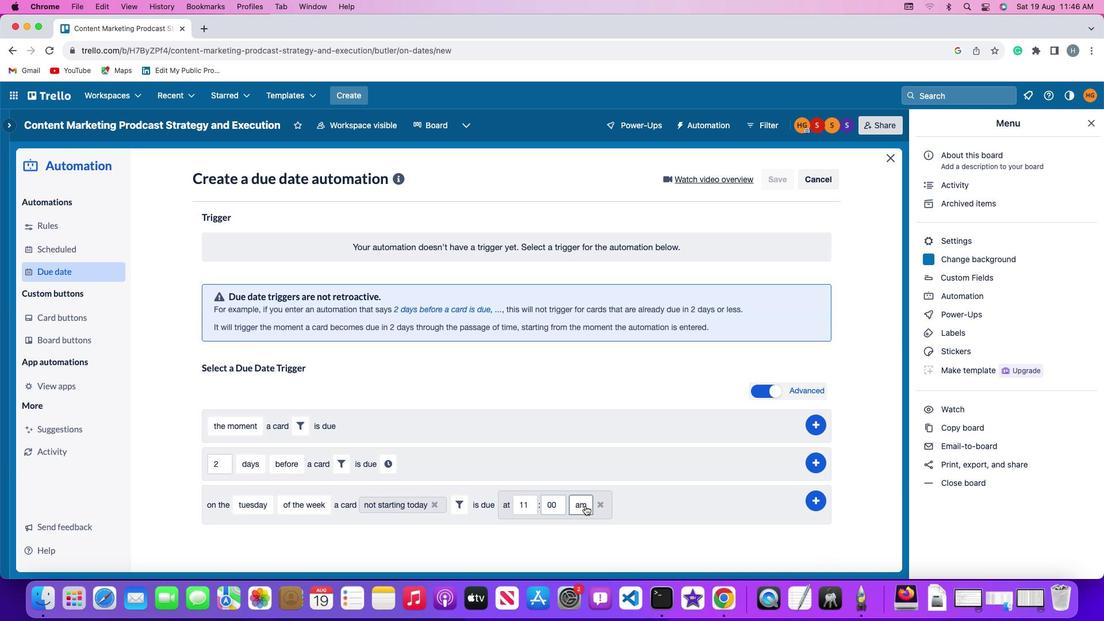 
Action: Mouse moved to (582, 524)
Screenshot: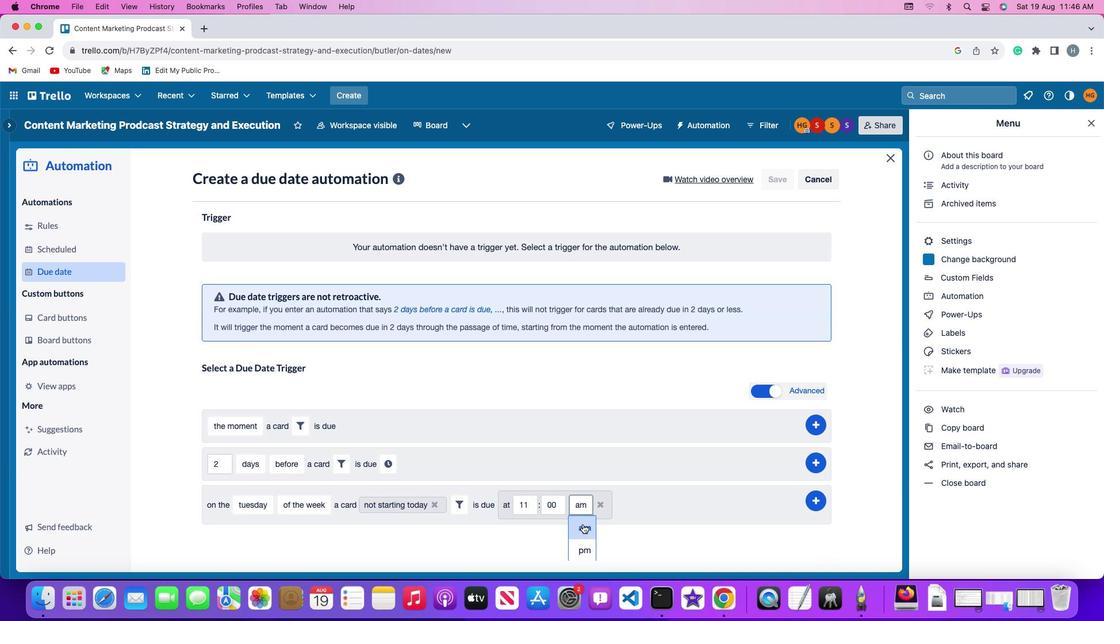 
Action: Mouse pressed left at (582, 524)
Screenshot: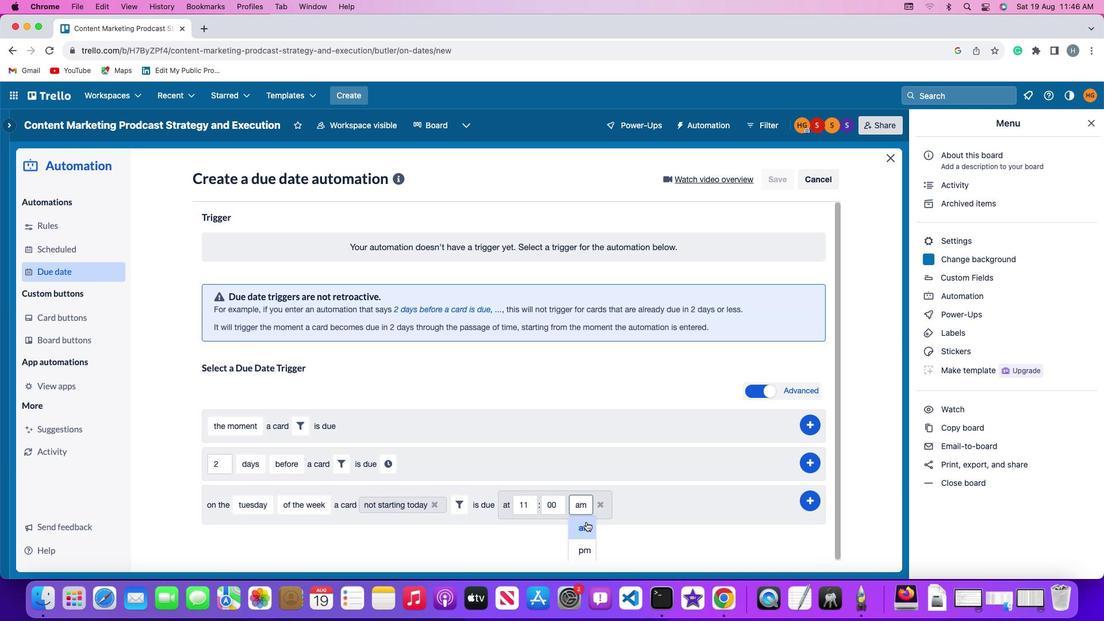 
Action: Mouse moved to (817, 498)
Screenshot: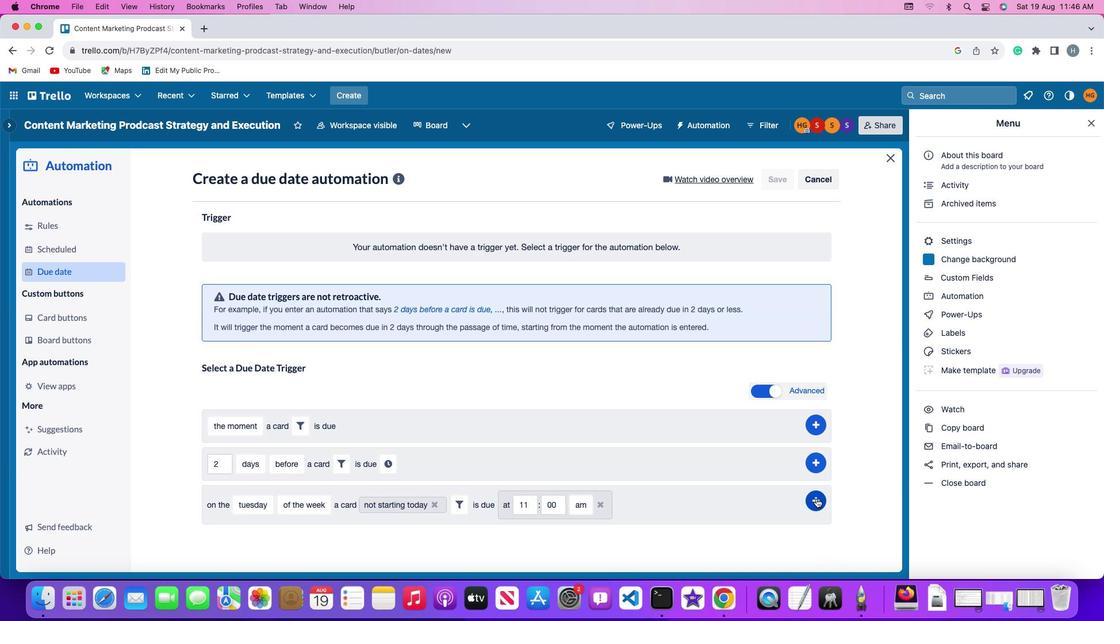 
Action: Mouse pressed left at (817, 498)
Screenshot: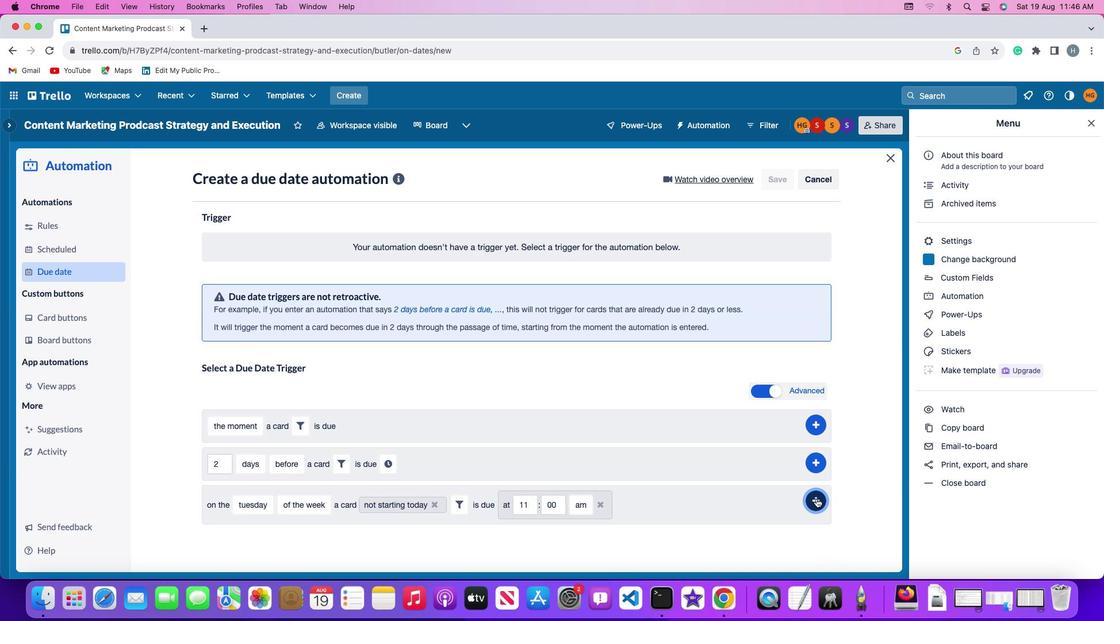 
Action: Mouse moved to (866, 406)
Screenshot: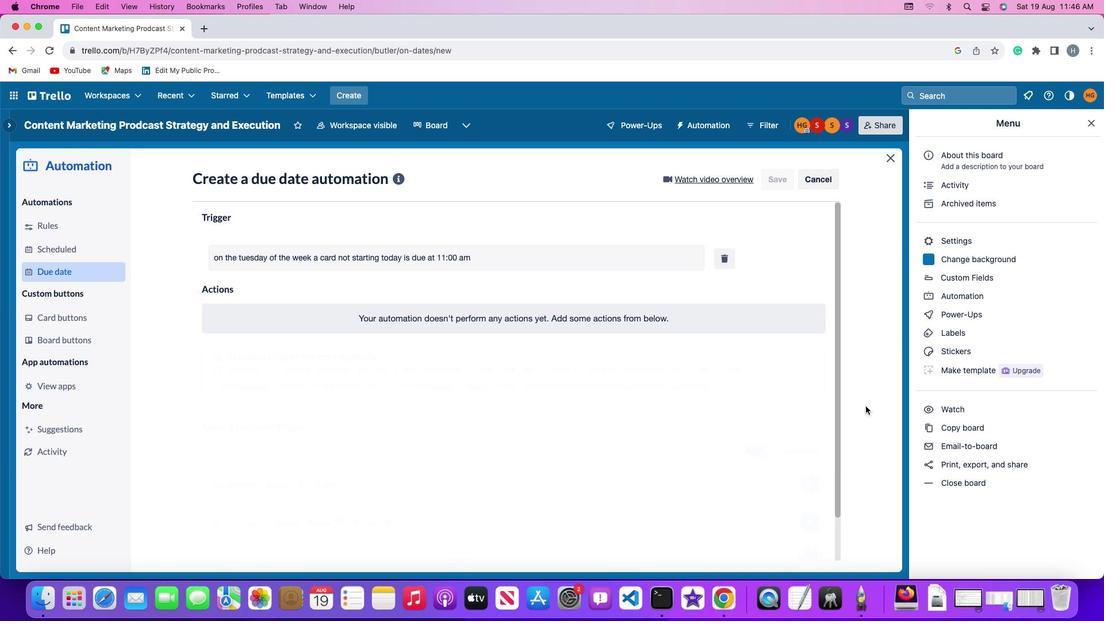 
